 Task: Select the never option in the upldate link on file move enable for directoreies.
Action: Mouse moved to (65, 572)
Screenshot: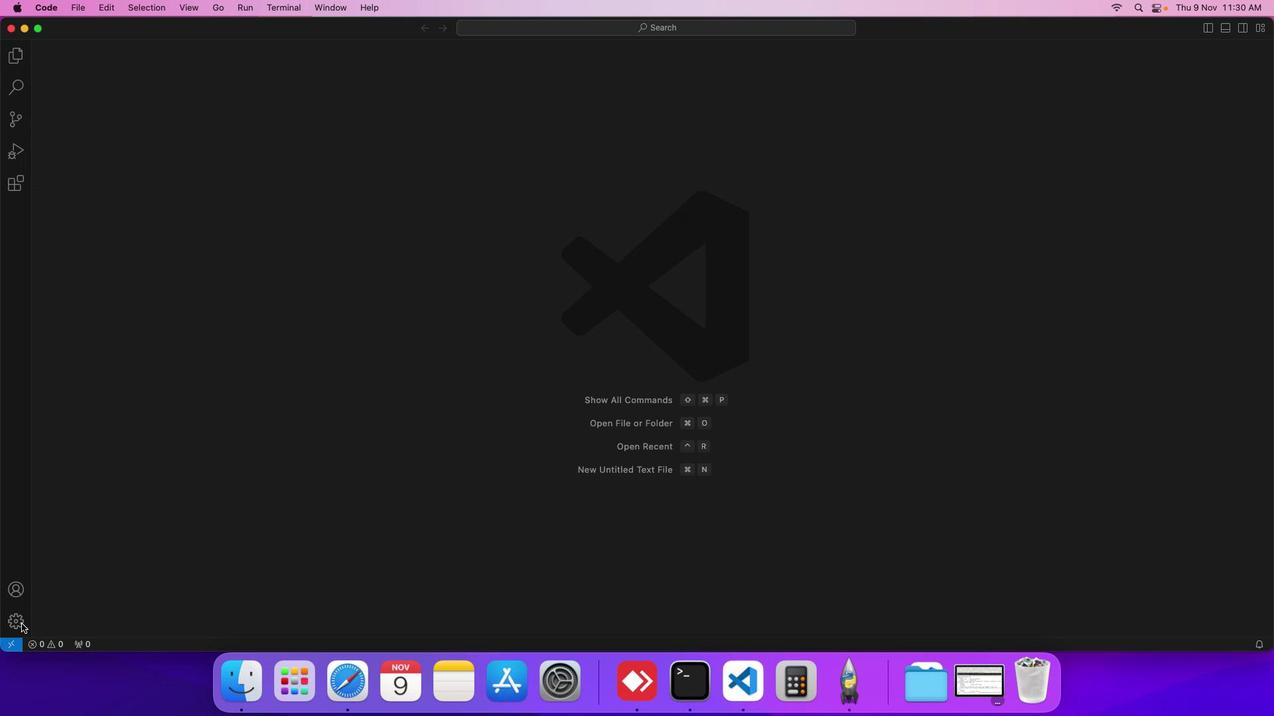 
Action: Mouse pressed left at (65, 572)
Screenshot: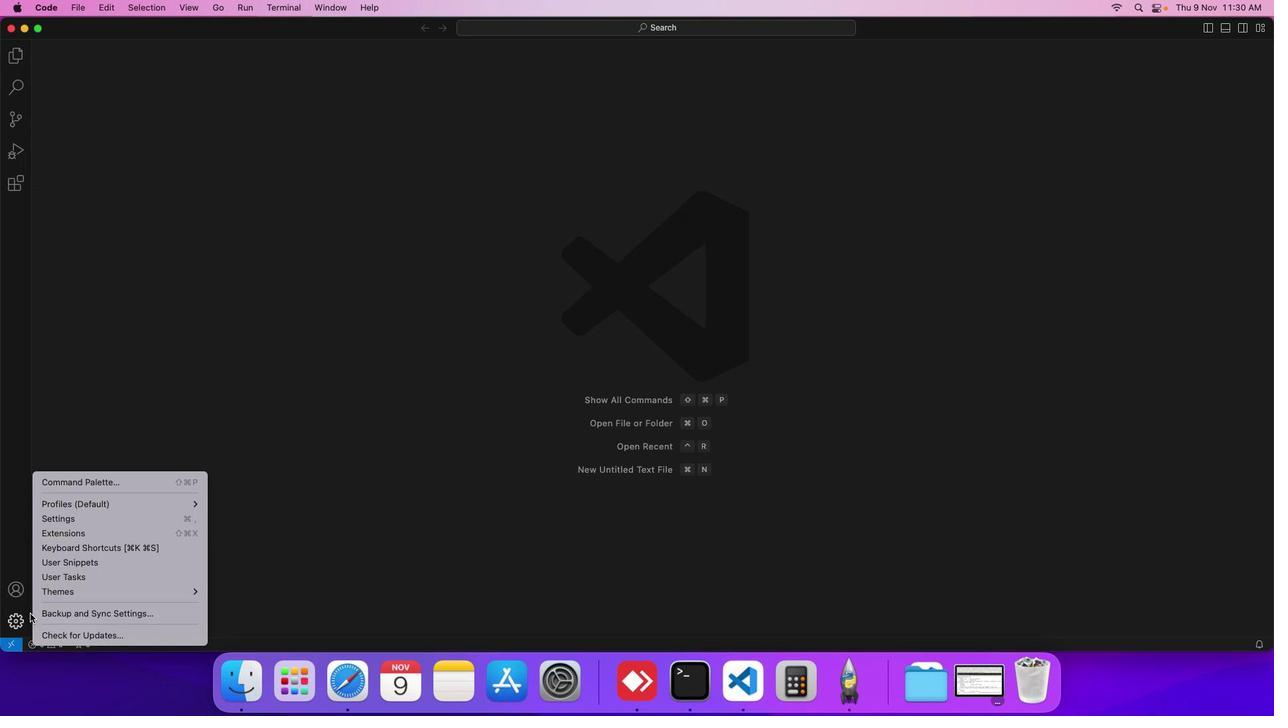 
Action: Mouse moved to (128, 491)
Screenshot: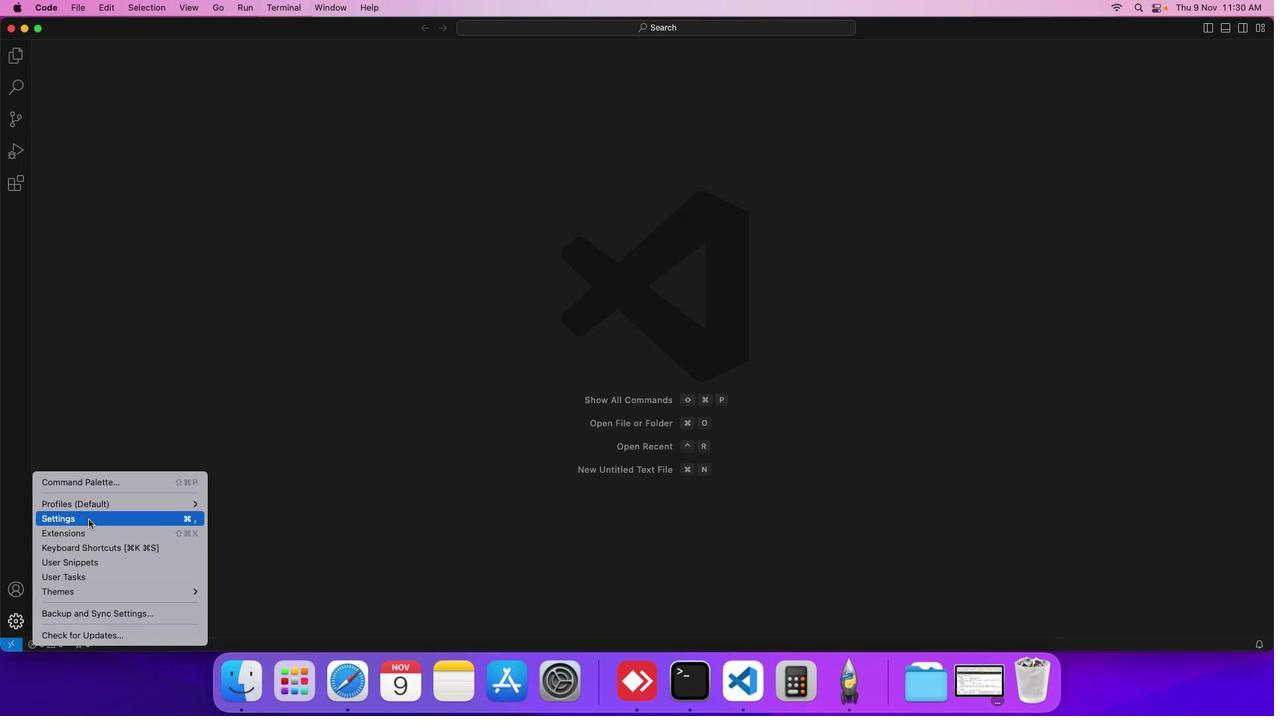 
Action: Mouse pressed left at (128, 491)
Screenshot: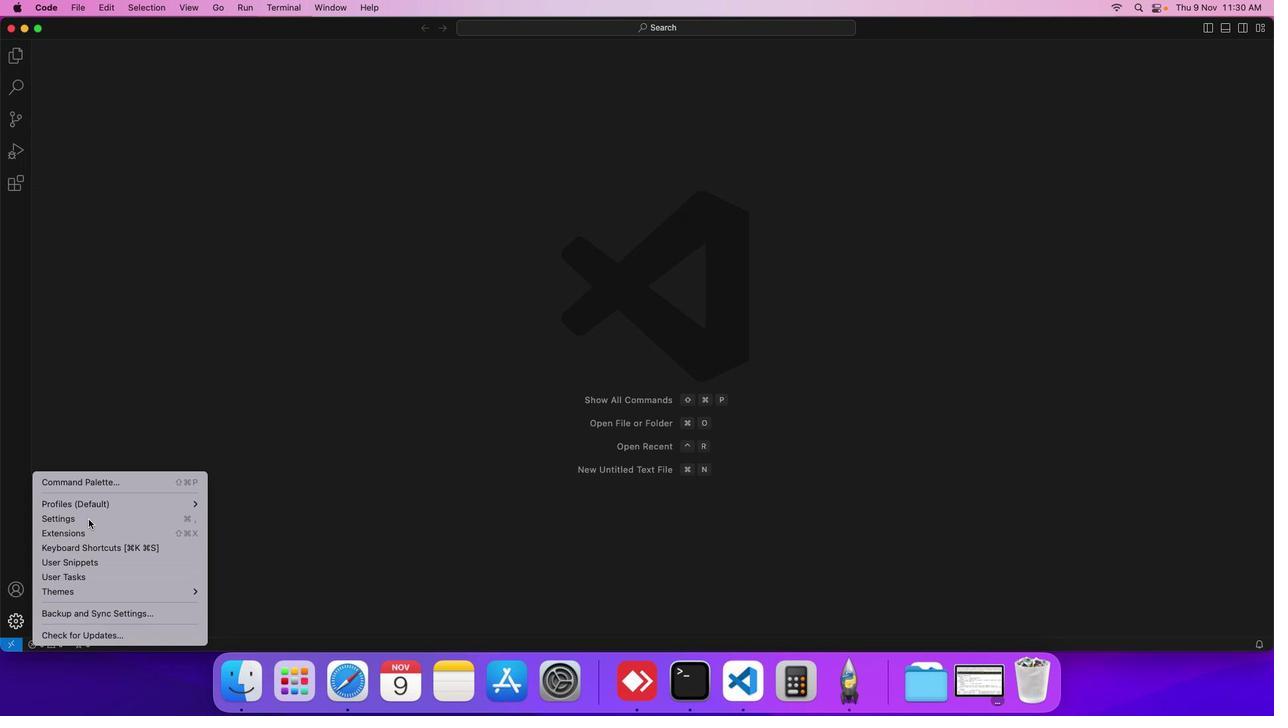 
Action: Mouse moved to (353, 277)
Screenshot: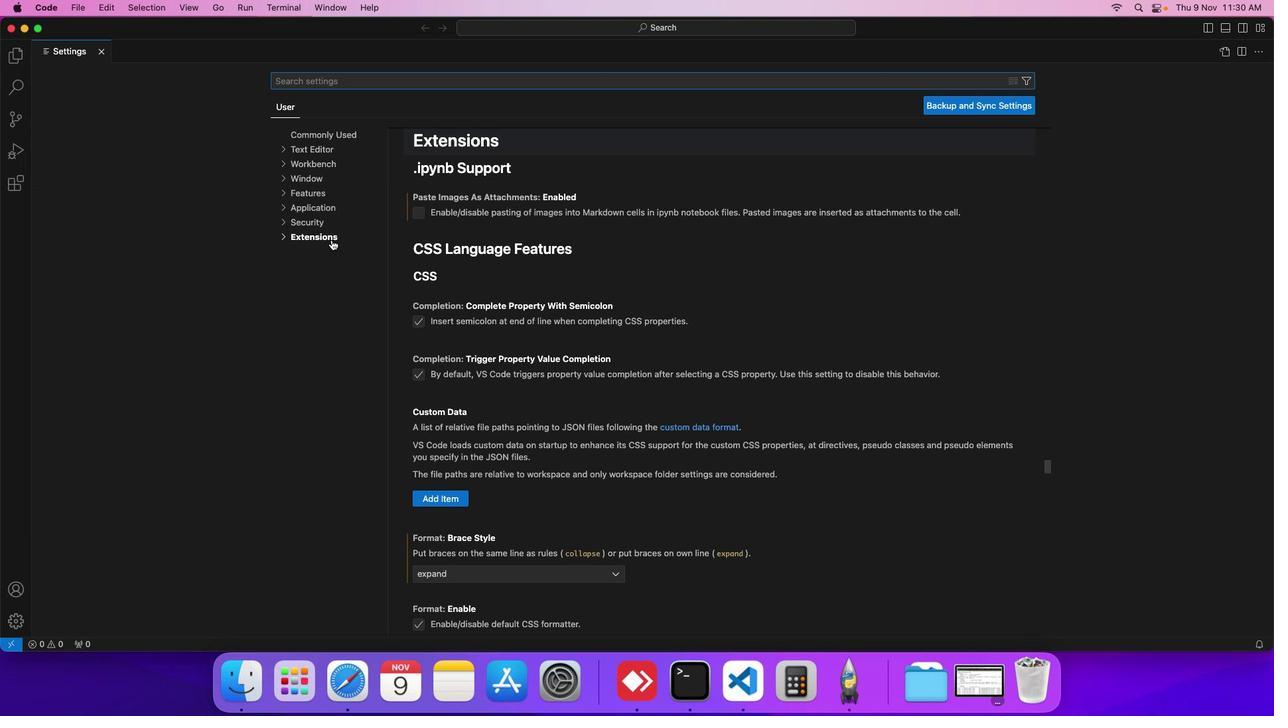 
Action: Mouse pressed left at (353, 277)
Screenshot: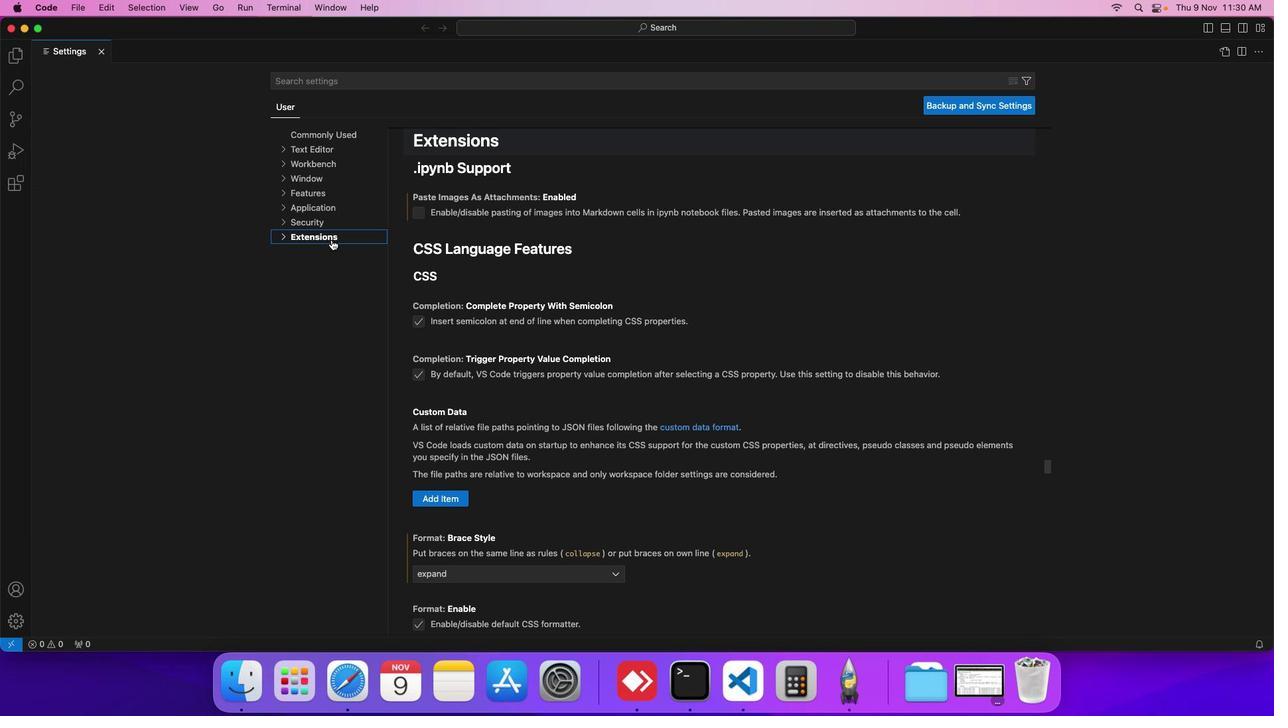 
Action: Mouse moved to (339, 422)
Screenshot: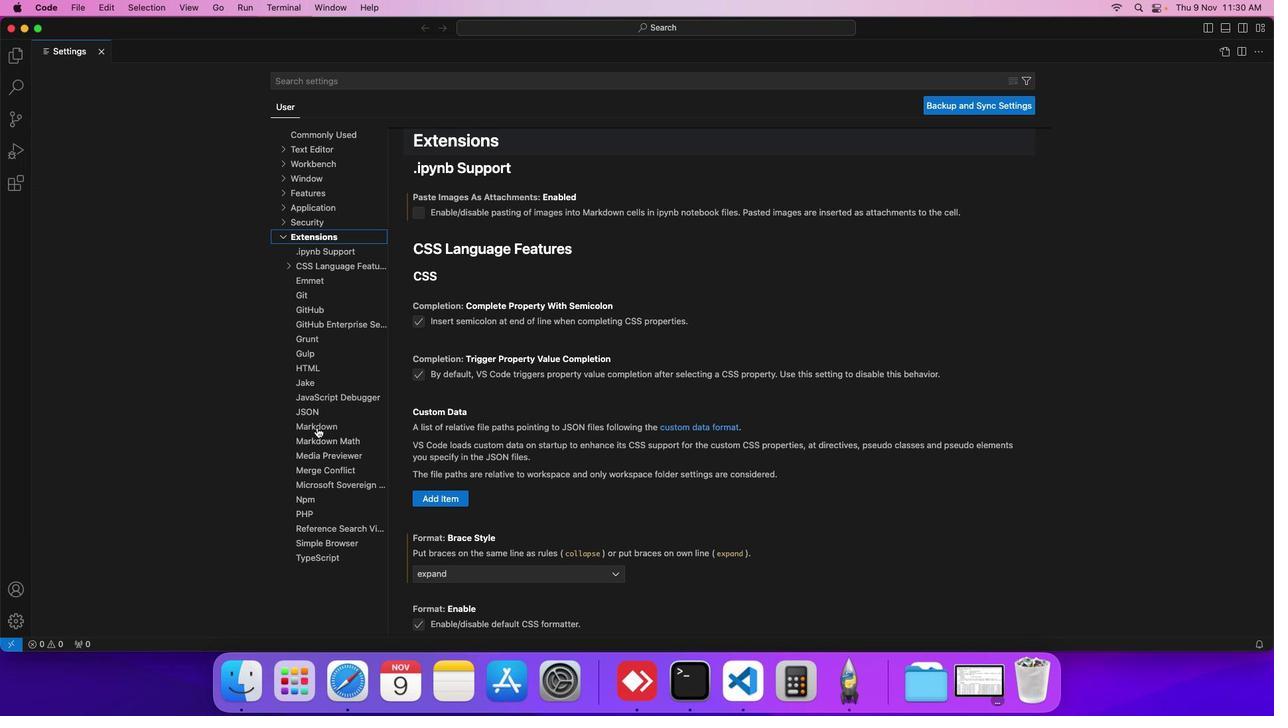 
Action: Mouse pressed left at (339, 422)
Screenshot: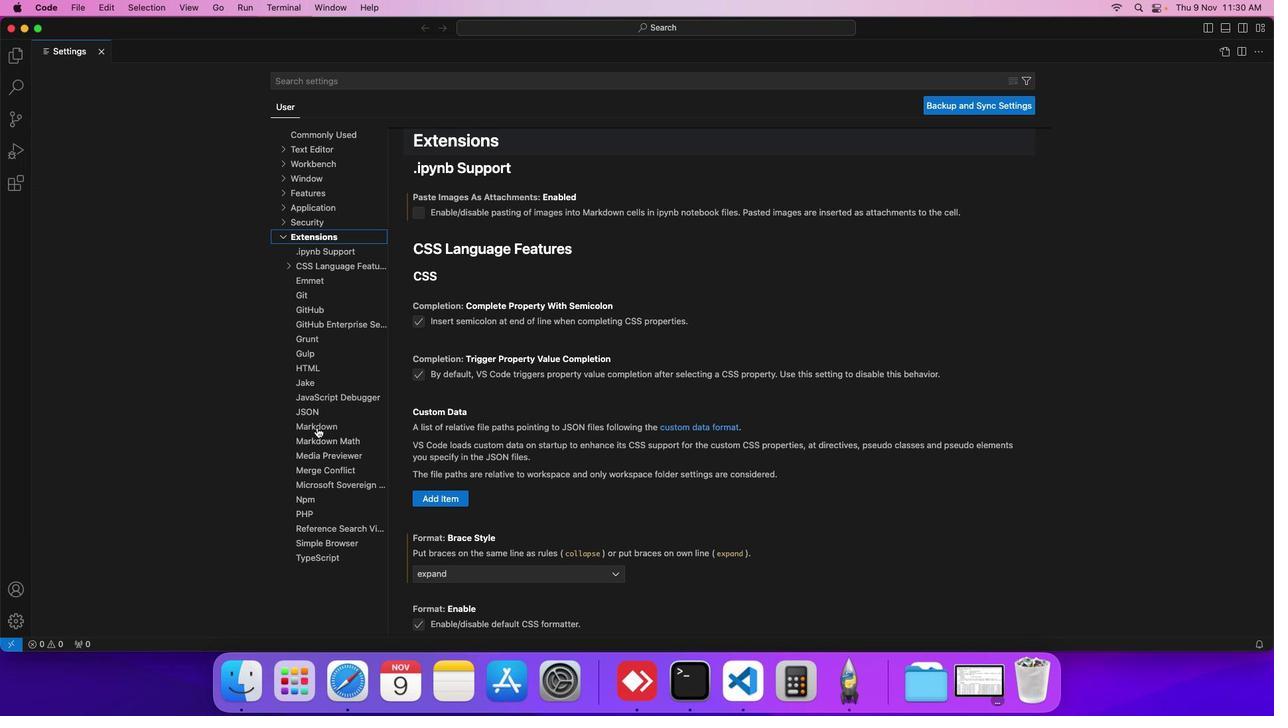 
Action: Mouse moved to (467, 469)
Screenshot: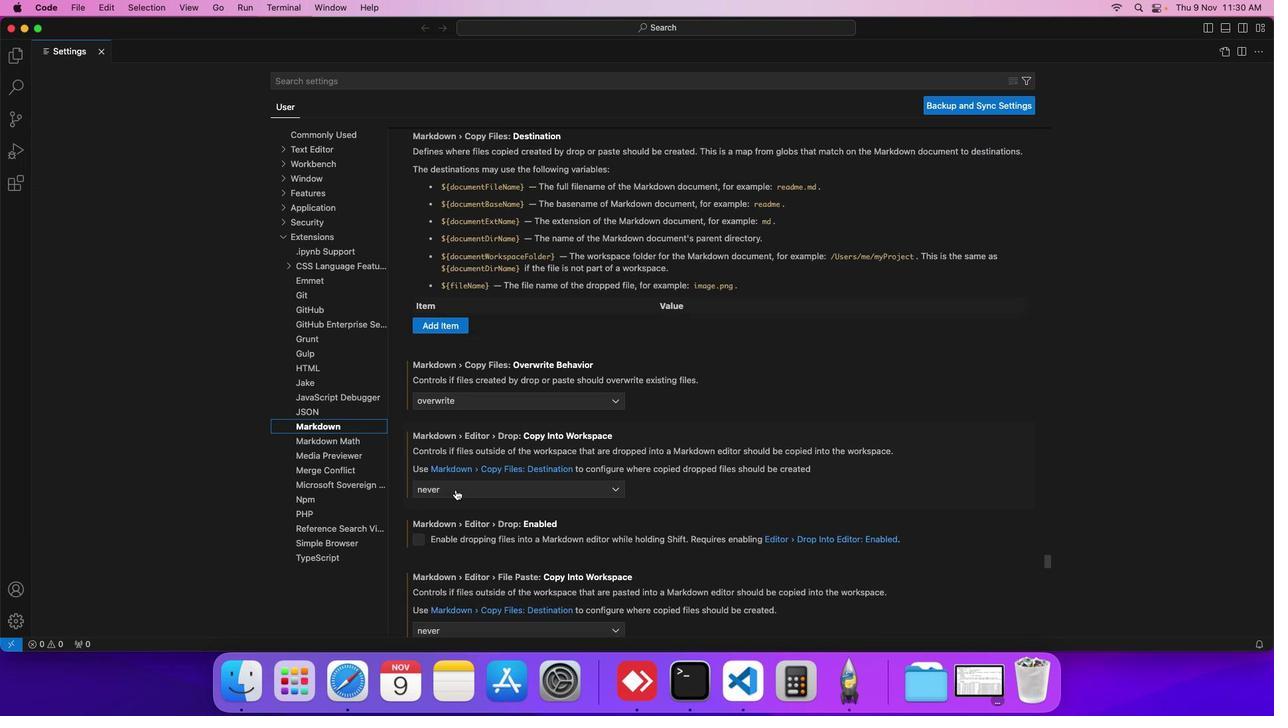 
Action: Mouse scrolled (467, 469) with delta (45, 93)
Screenshot: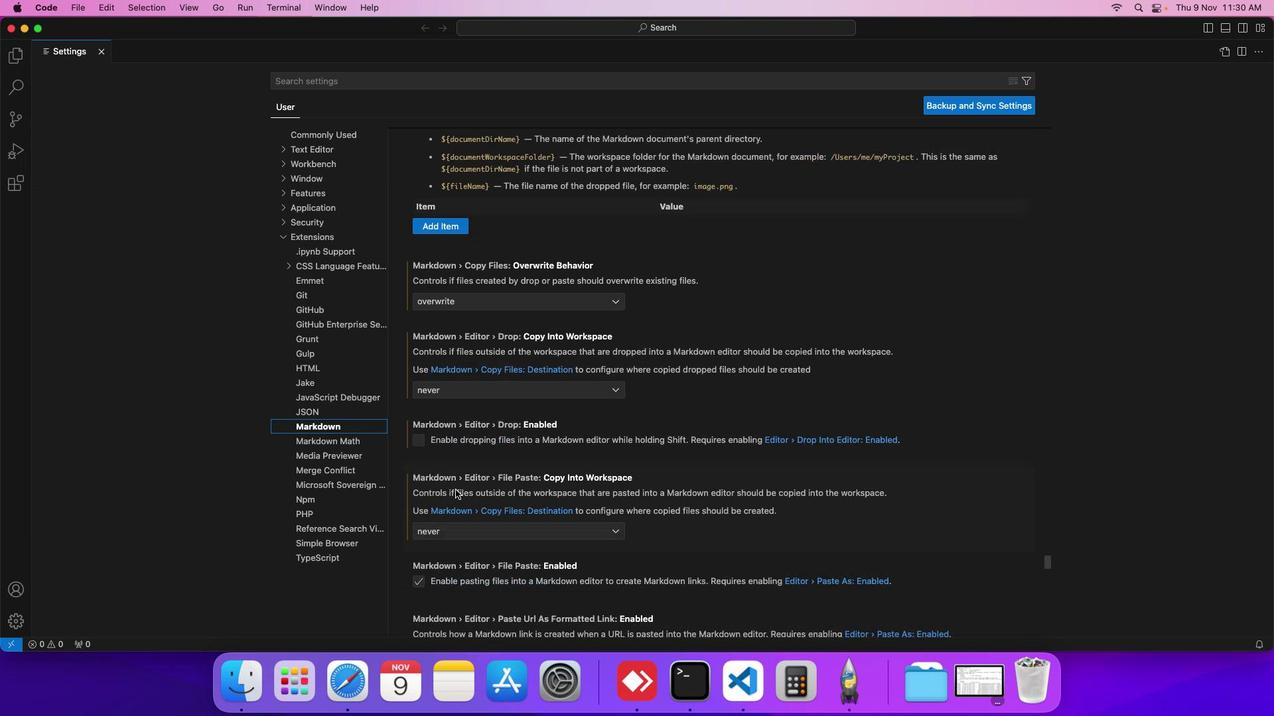 
Action: Mouse scrolled (467, 469) with delta (45, 93)
Screenshot: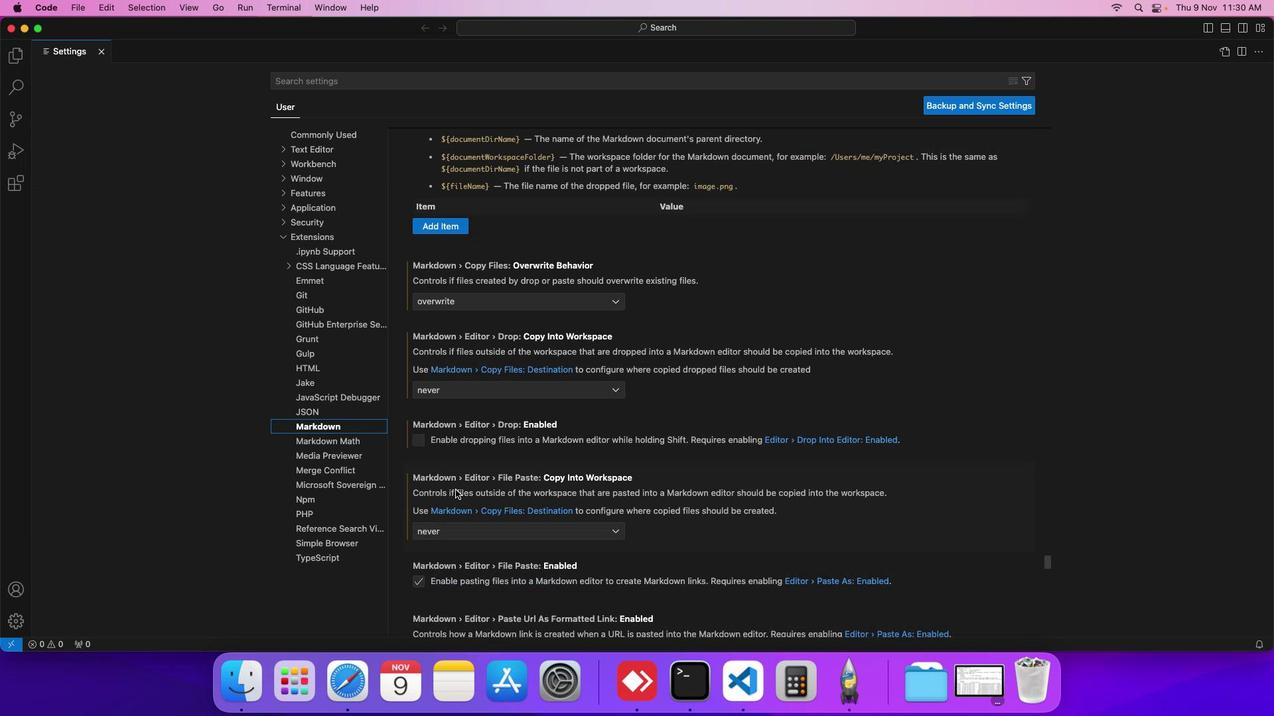 
Action: Mouse scrolled (467, 469) with delta (45, 93)
Screenshot: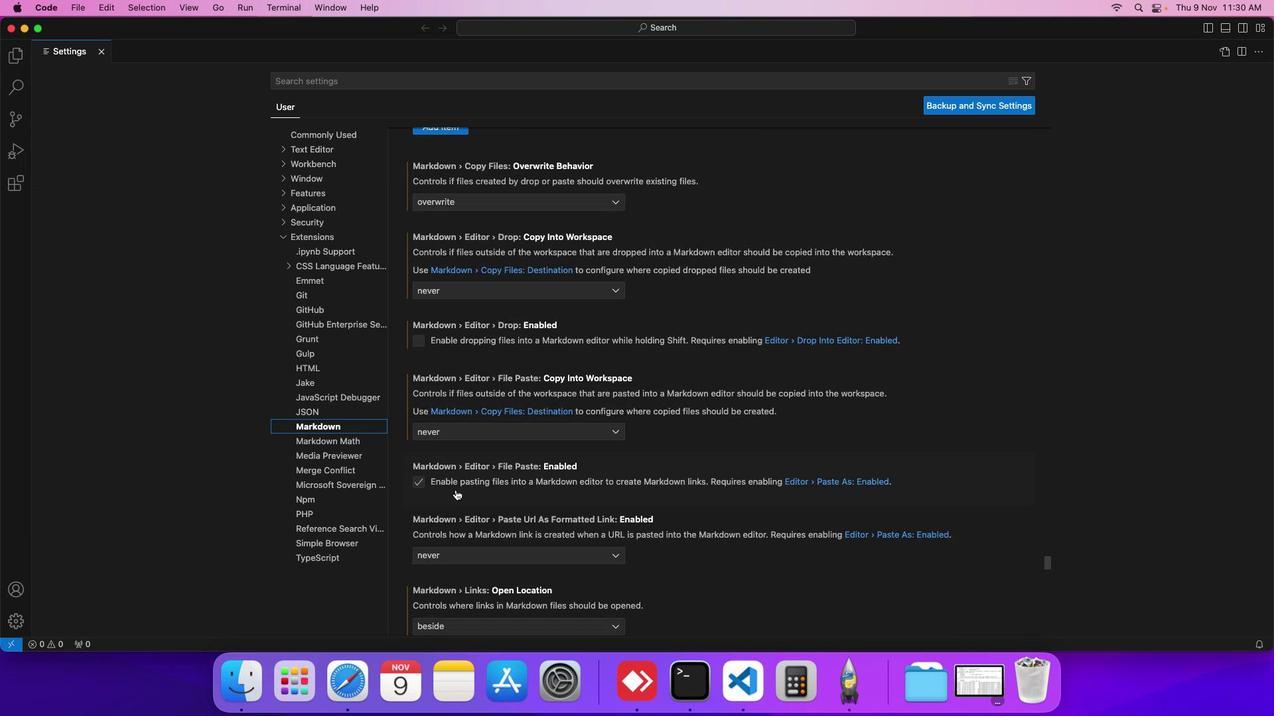 
Action: Mouse scrolled (467, 469) with delta (45, 92)
Screenshot: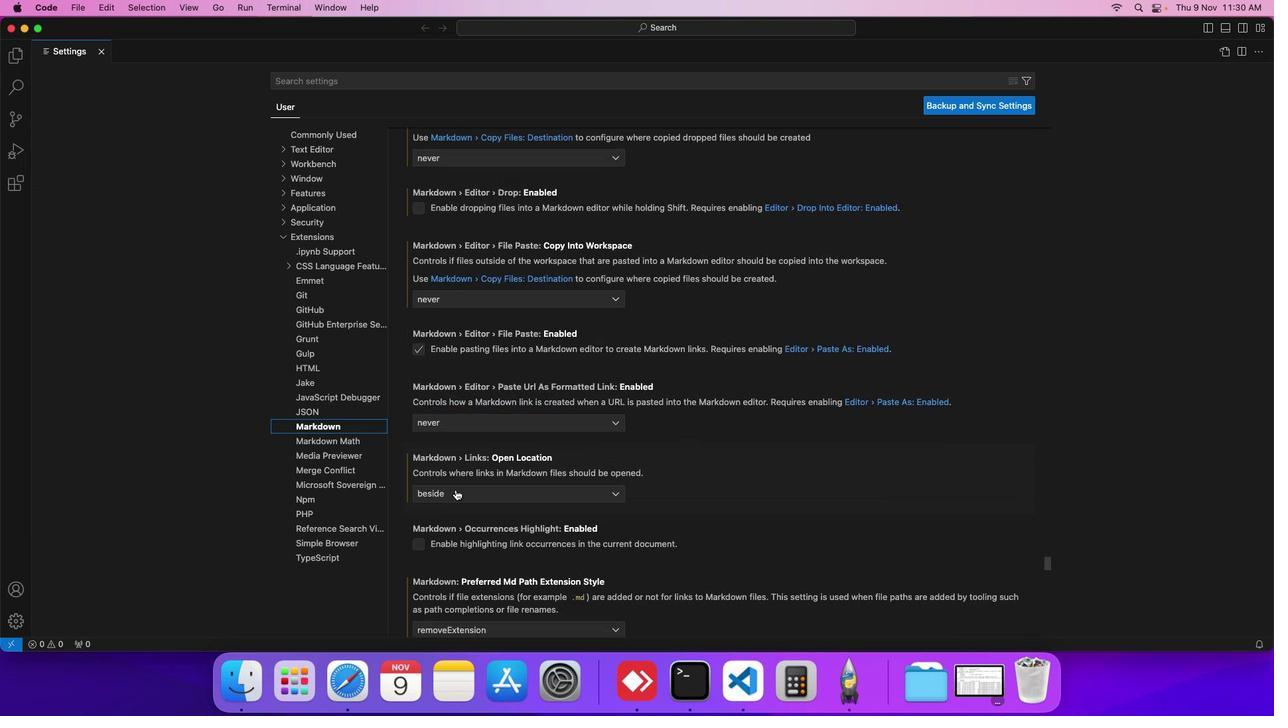 
Action: Mouse scrolled (467, 469) with delta (45, 92)
Screenshot: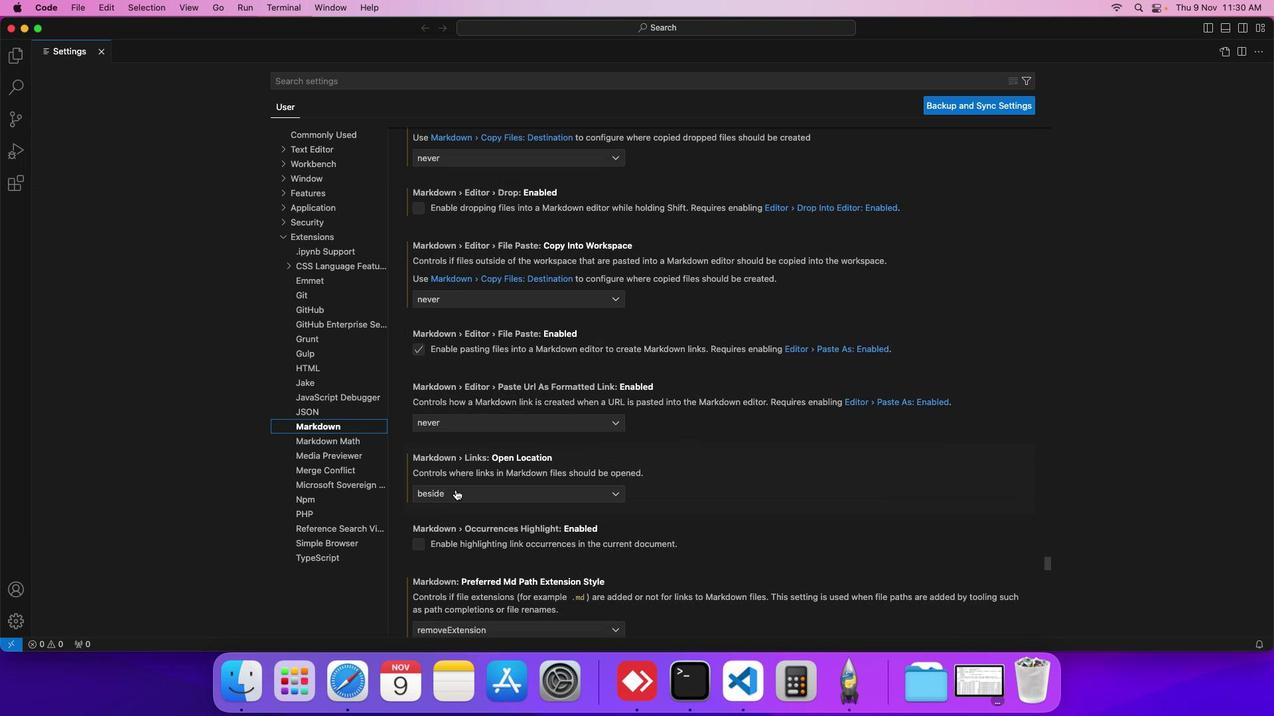 
Action: Mouse scrolled (467, 469) with delta (45, 93)
Screenshot: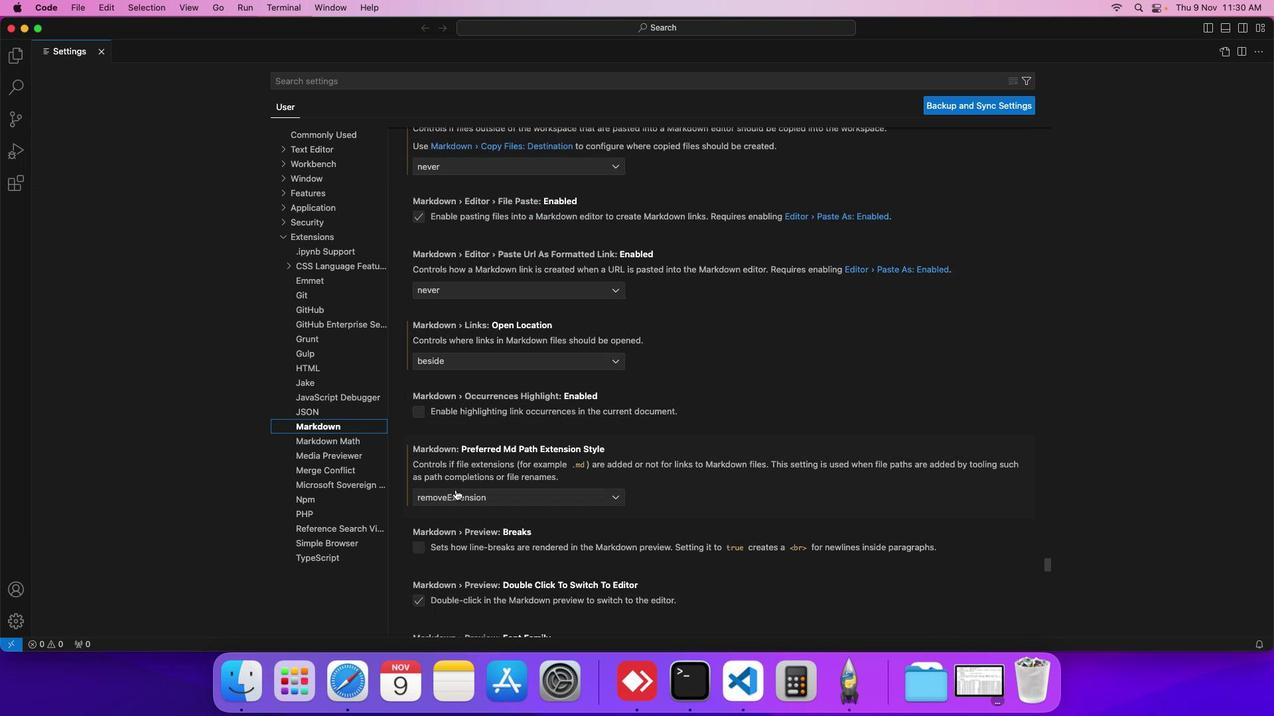 
Action: Mouse scrolled (467, 469) with delta (45, 93)
Screenshot: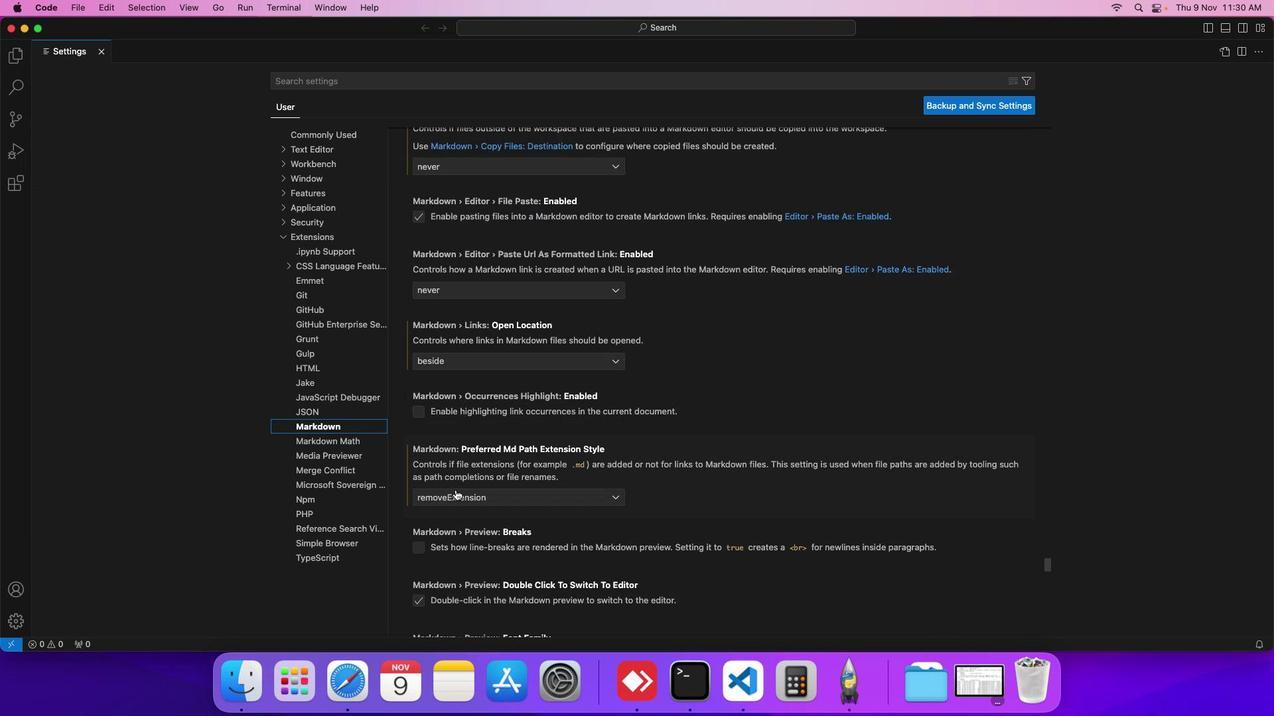 
Action: Mouse scrolled (467, 469) with delta (45, 93)
Screenshot: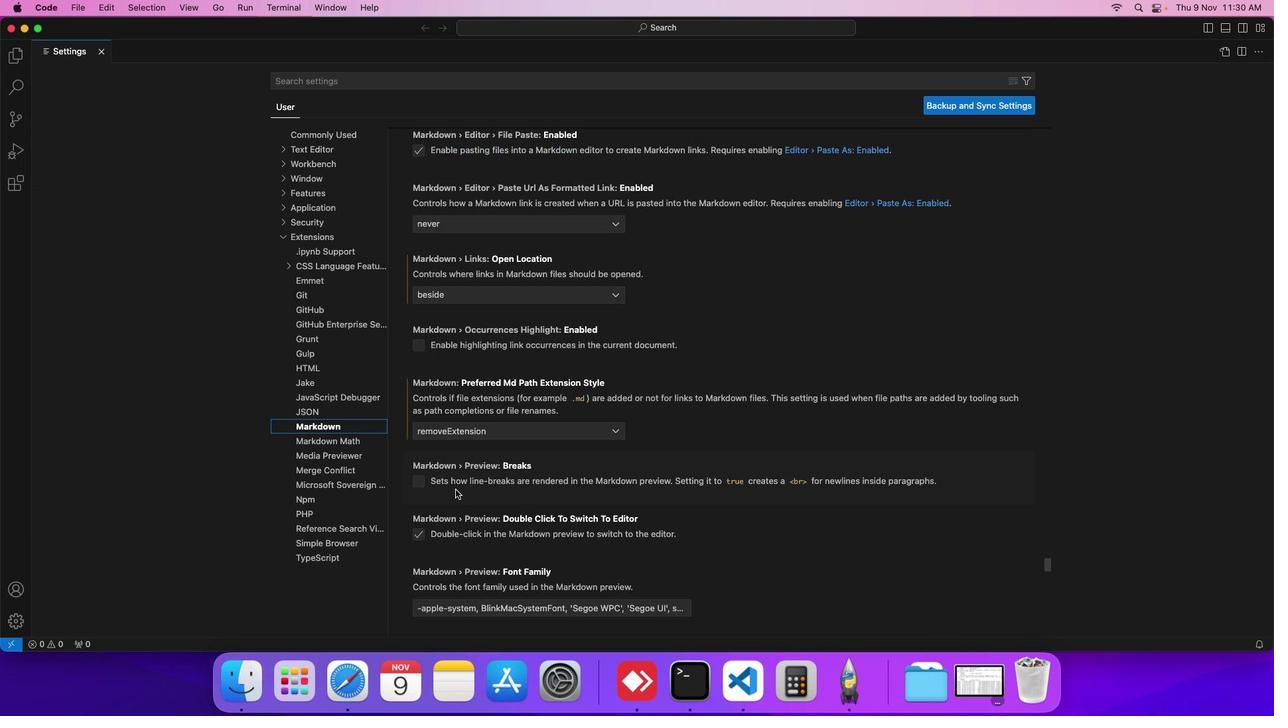 
Action: Mouse scrolled (467, 469) with delta (45, 93)
Screenshot: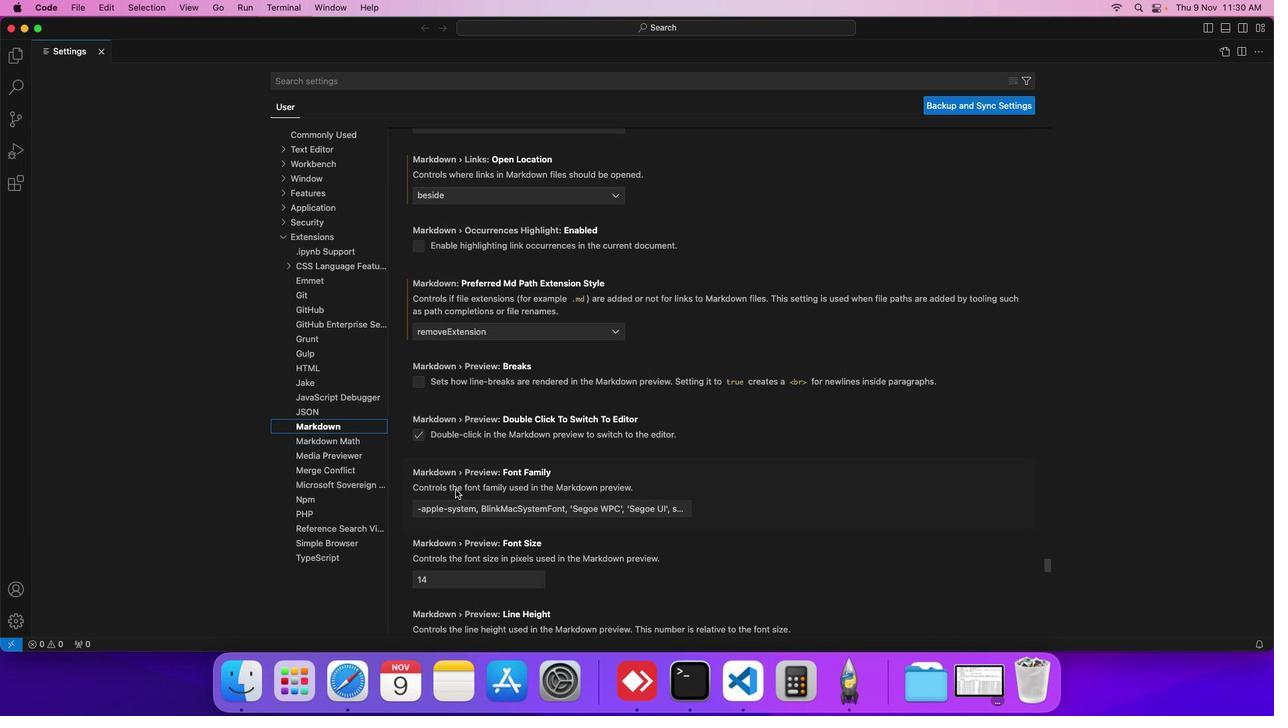 
Action: Mouse scrolled (467, 469) with delta (45, 92)
Screenshot: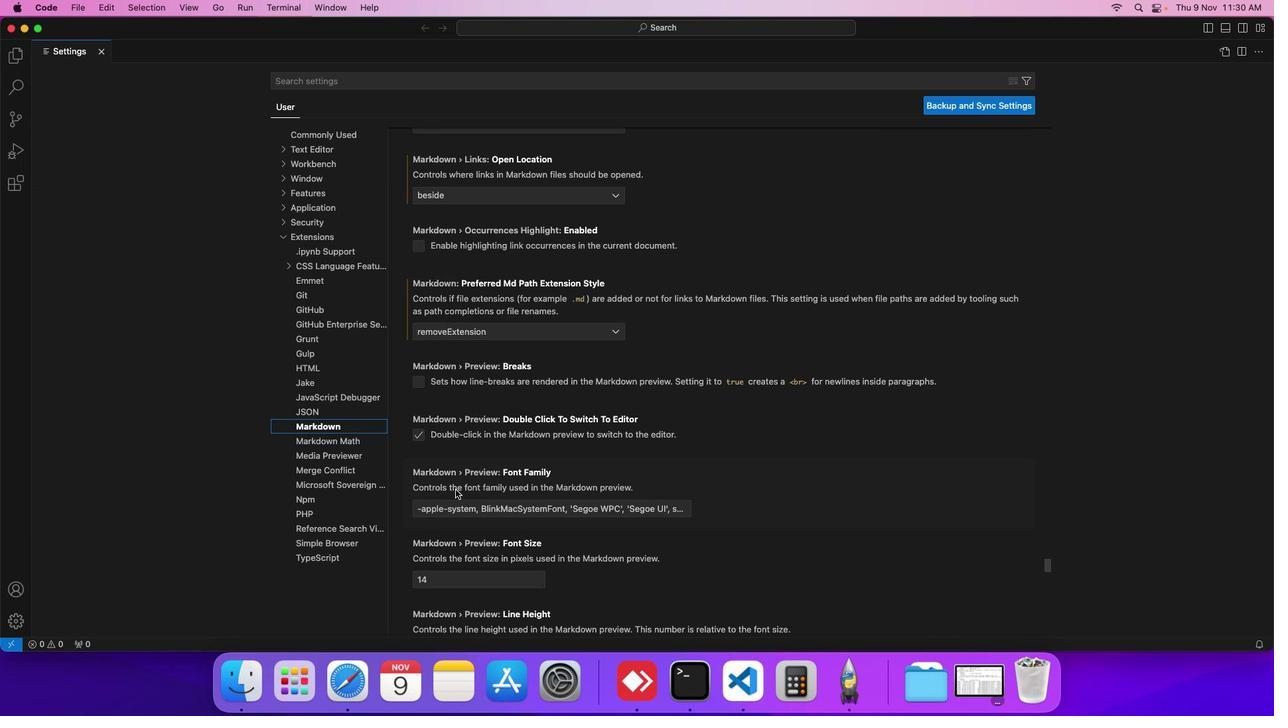 
Action: Mouse scrolled (467, 469) with delta (45, 93)
Screenshot: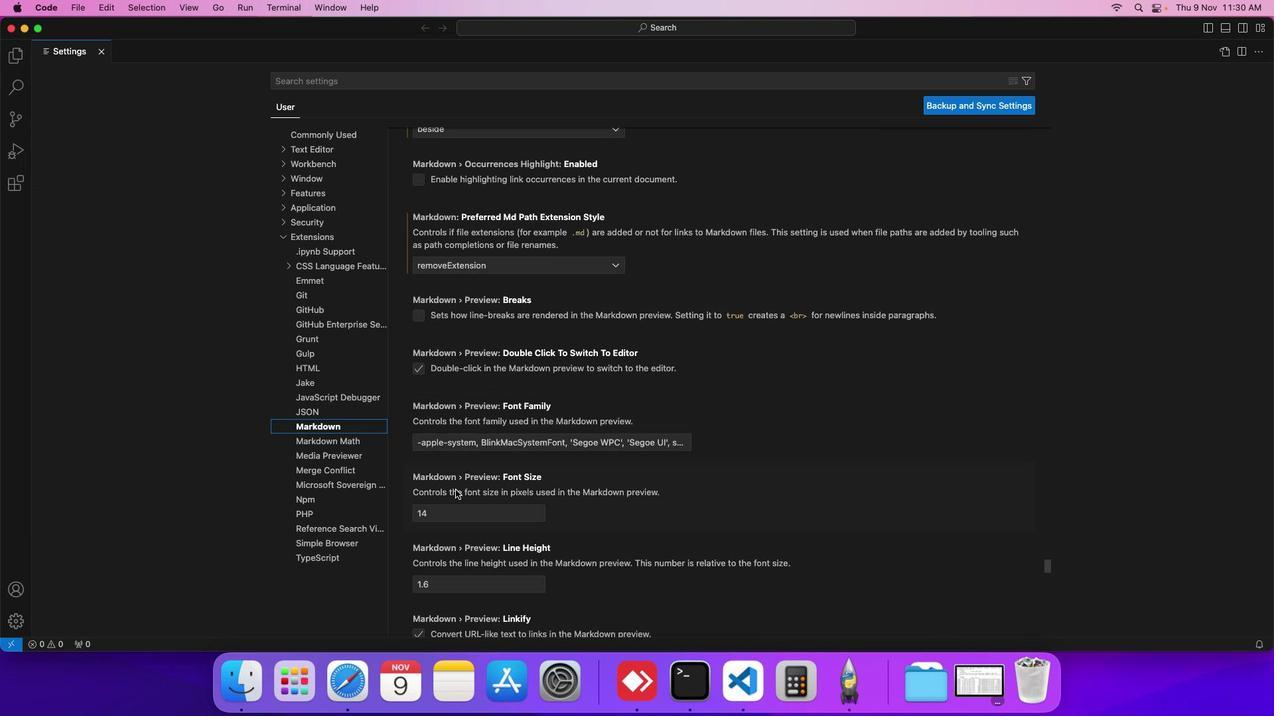 
Action: Mouse scrolled (467, 469) with delta (45, 93)
Screenshot: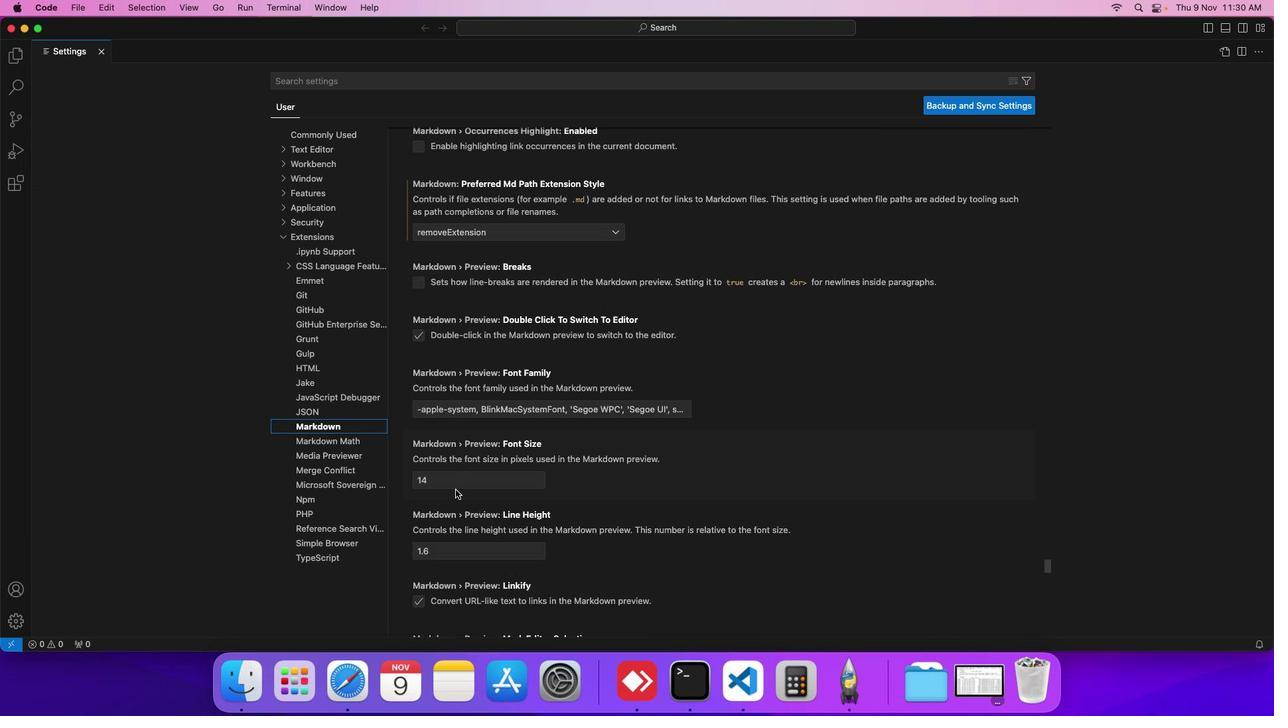 
Action: Mouse scrolled (467, 469) with delta (45, 93)
Screenshot: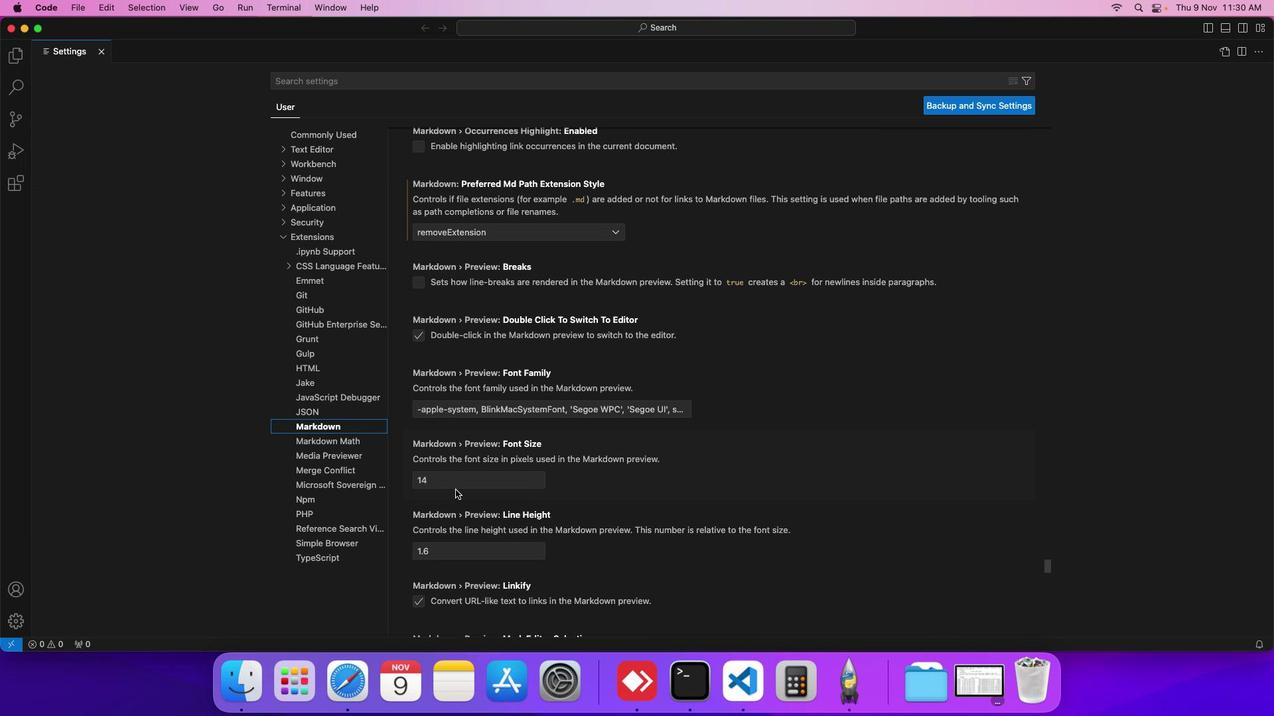 
Action: Mouse scrolled (467, 469) with delta (45, 93)
Screenshot: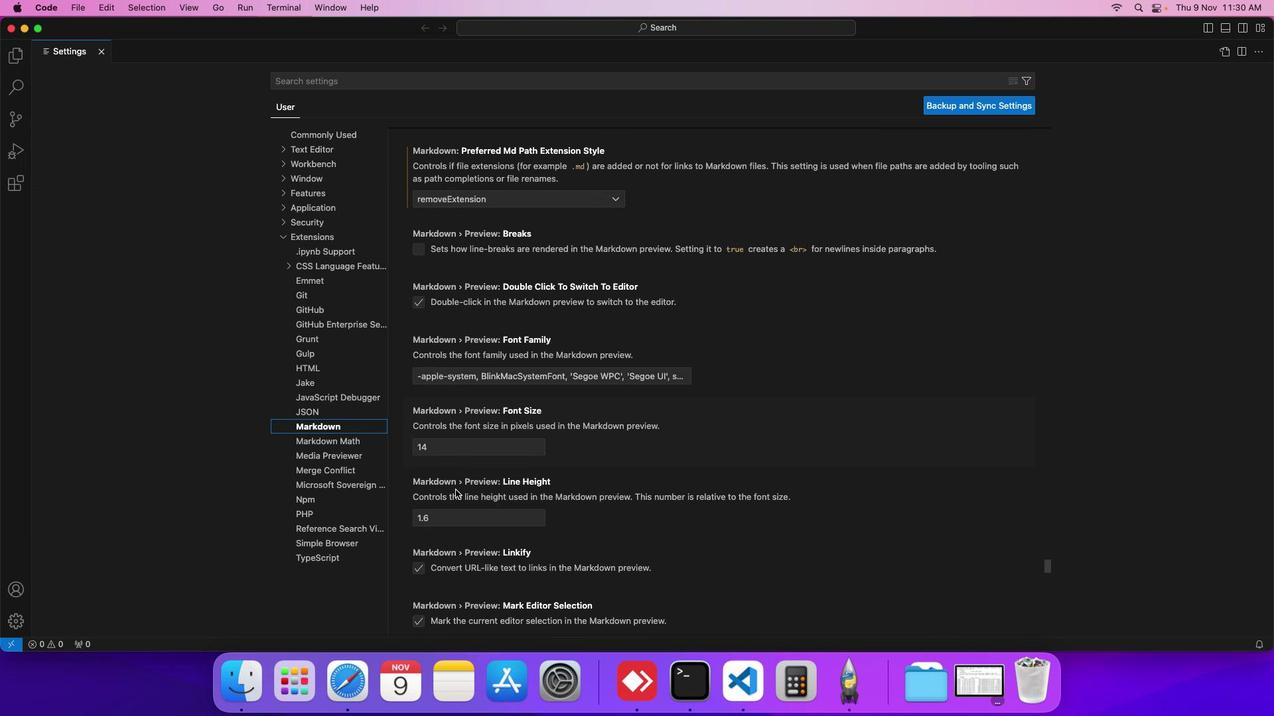 
Action: Mouse scrolled (467, 469) with delta (45, 93)
Screenshot: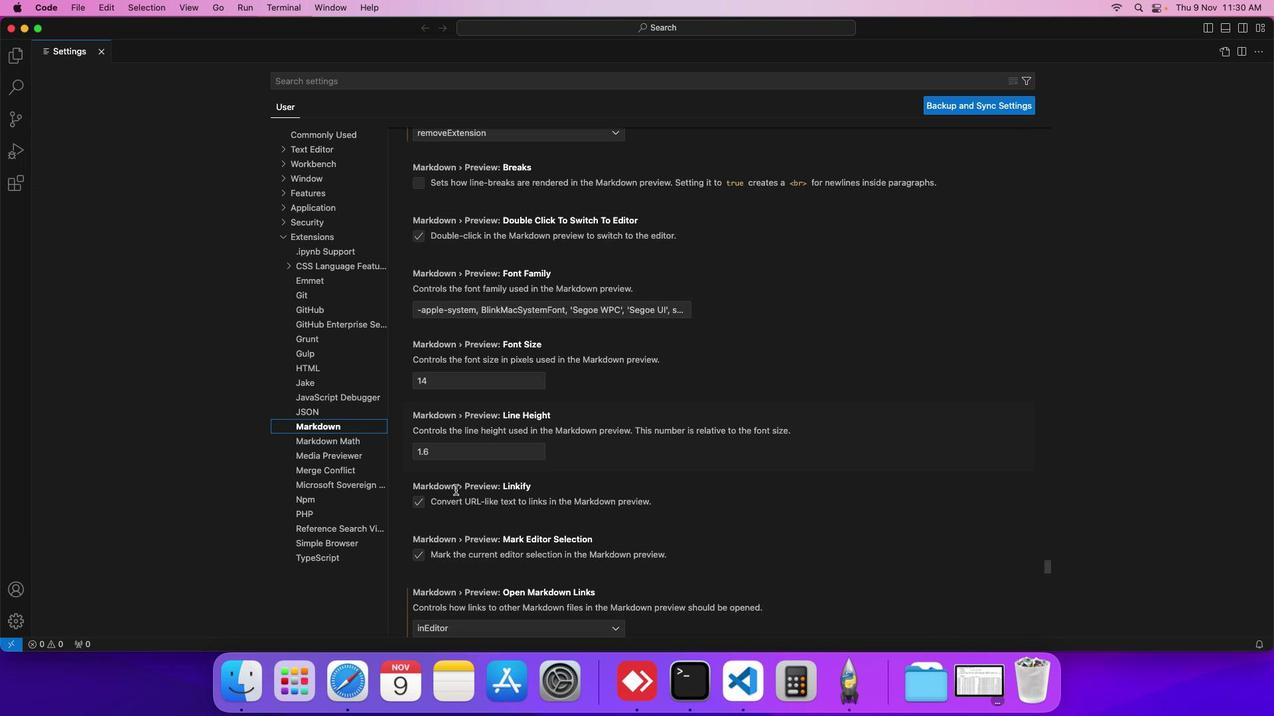 
Action: Mouse scrolled (467, 469) with delta (45, 93)
Screenshot: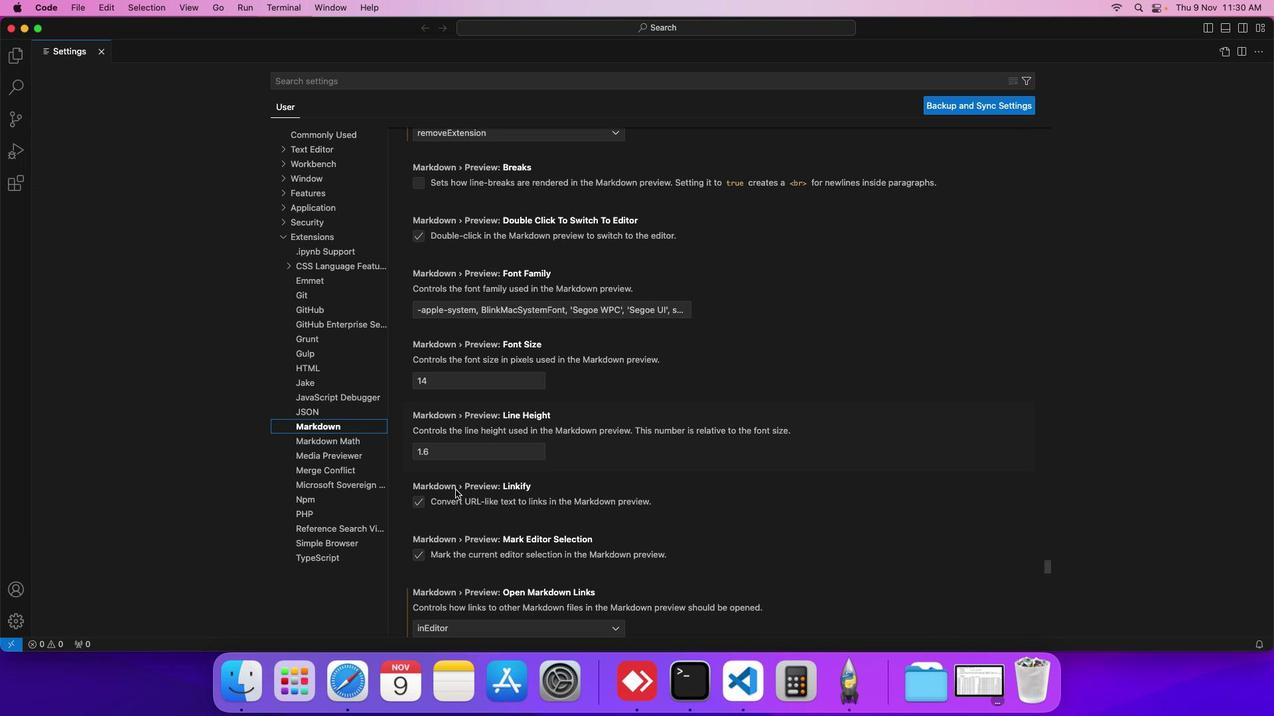 
Action: Mouse scrolled (467, 469) with delta (45, 93)
Screenshot: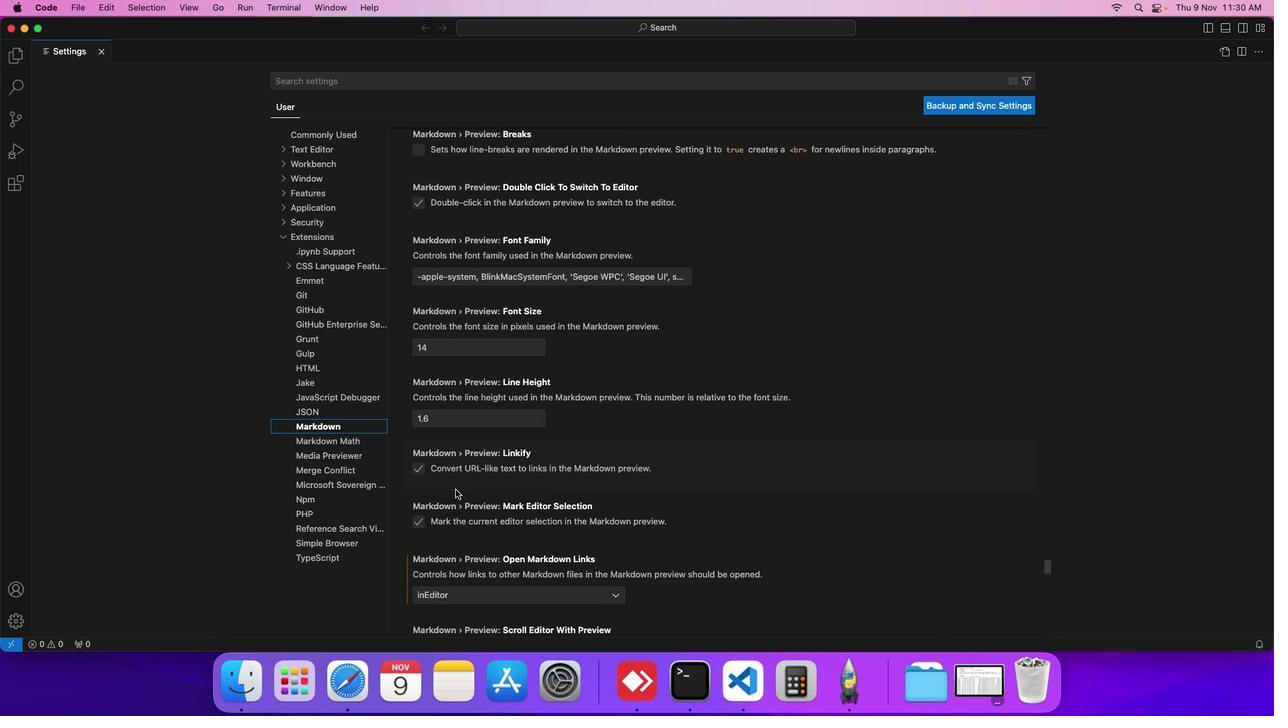 
Action: Mouse scrolled (467, 469) with delta (45, 93)
Screenshot: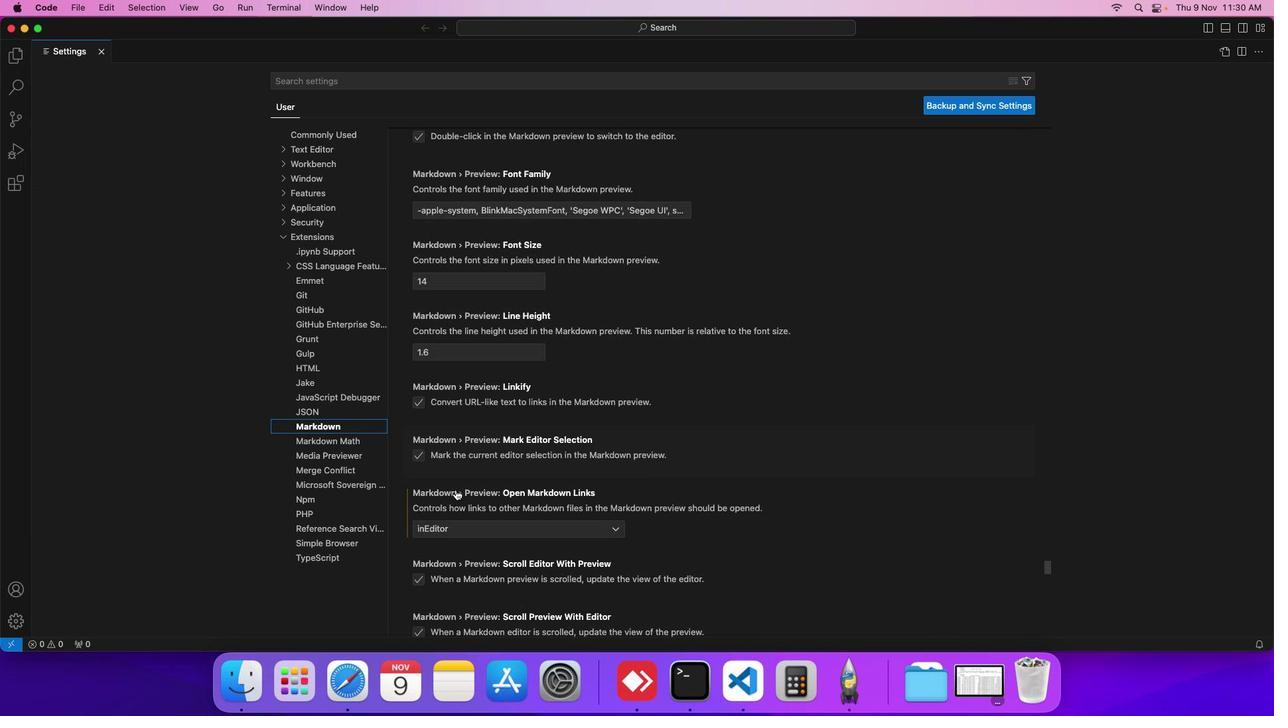 
Action: Mouse scrolled (467, 469) with delta (45, 93)
Screenshot: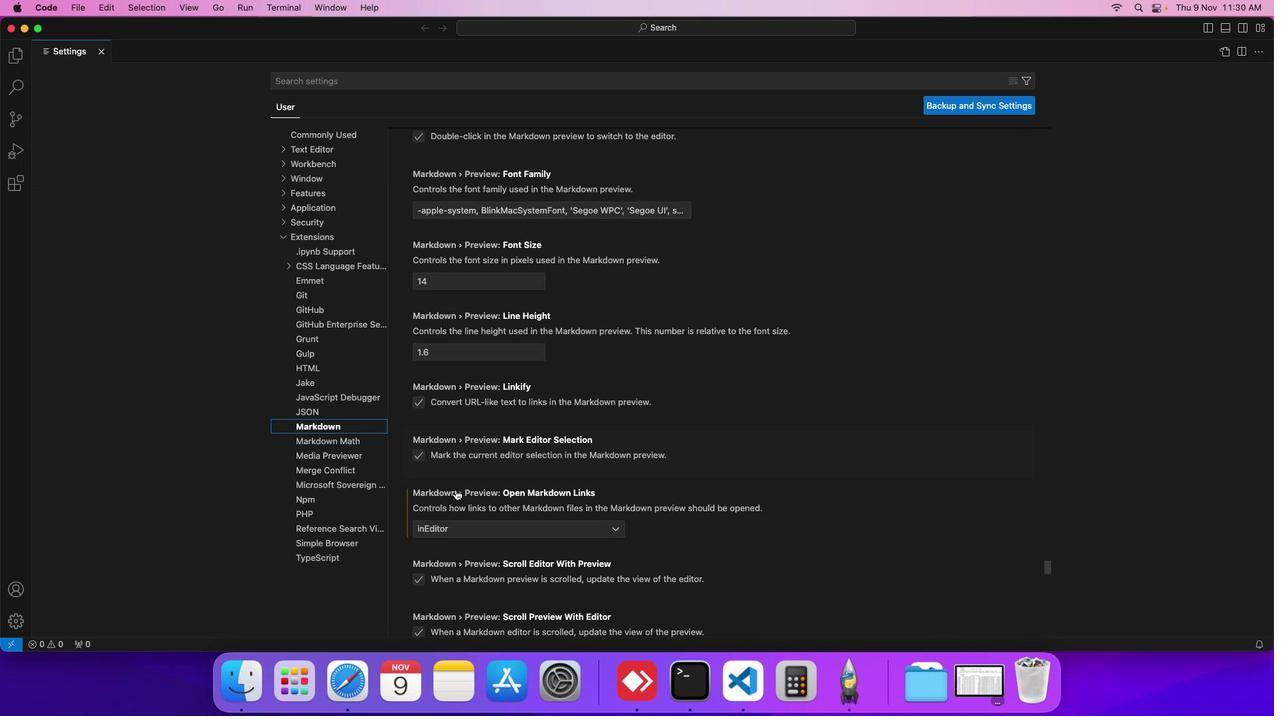 
Action: Mouse scrolled (467, 469) with delta (45, 93)
Screenshot: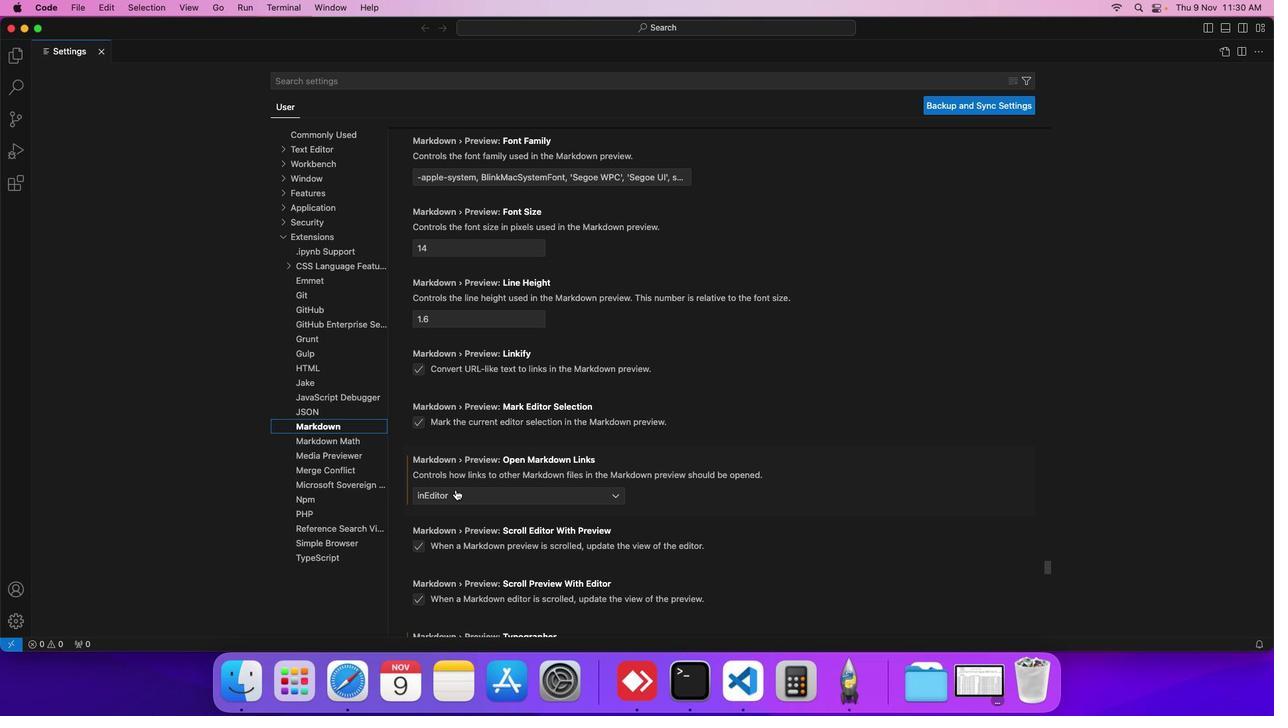 
Action: Mouse scrolled (467, 469) with delta (45, 93)
Screenshot: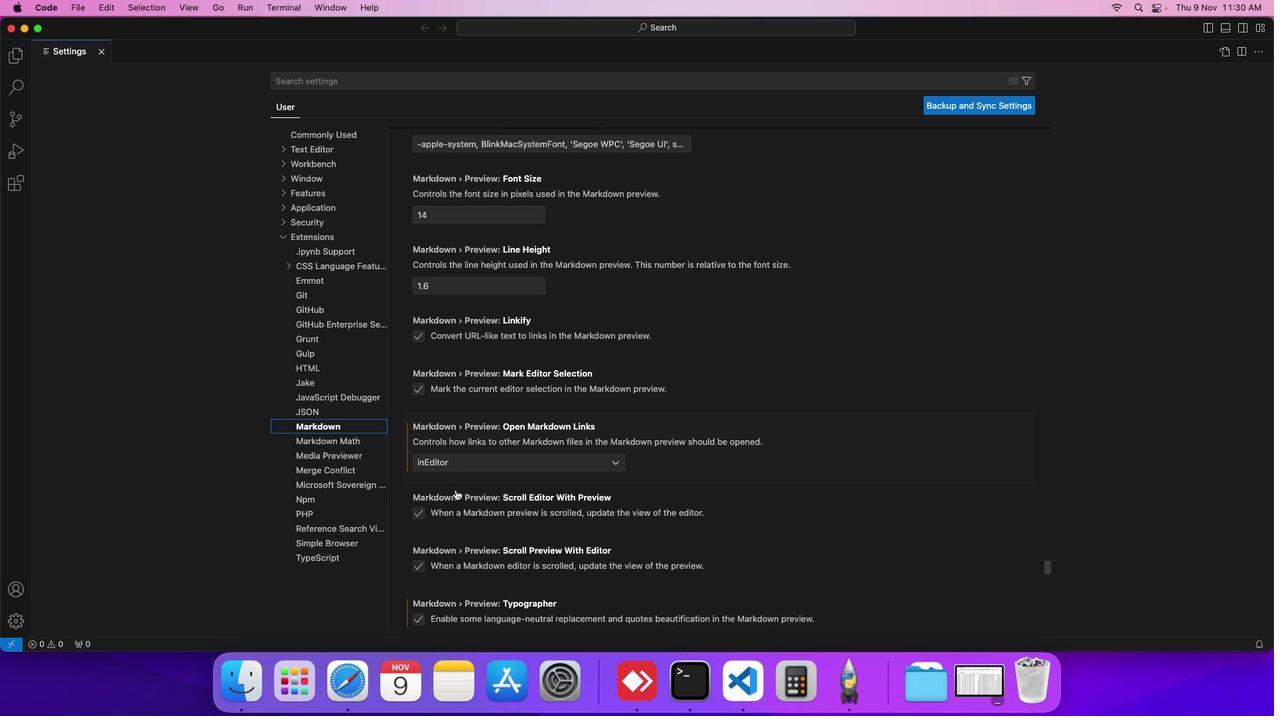 
Action: Mouse scrolled (467, 469) with delta (45, 93)
Screenshot: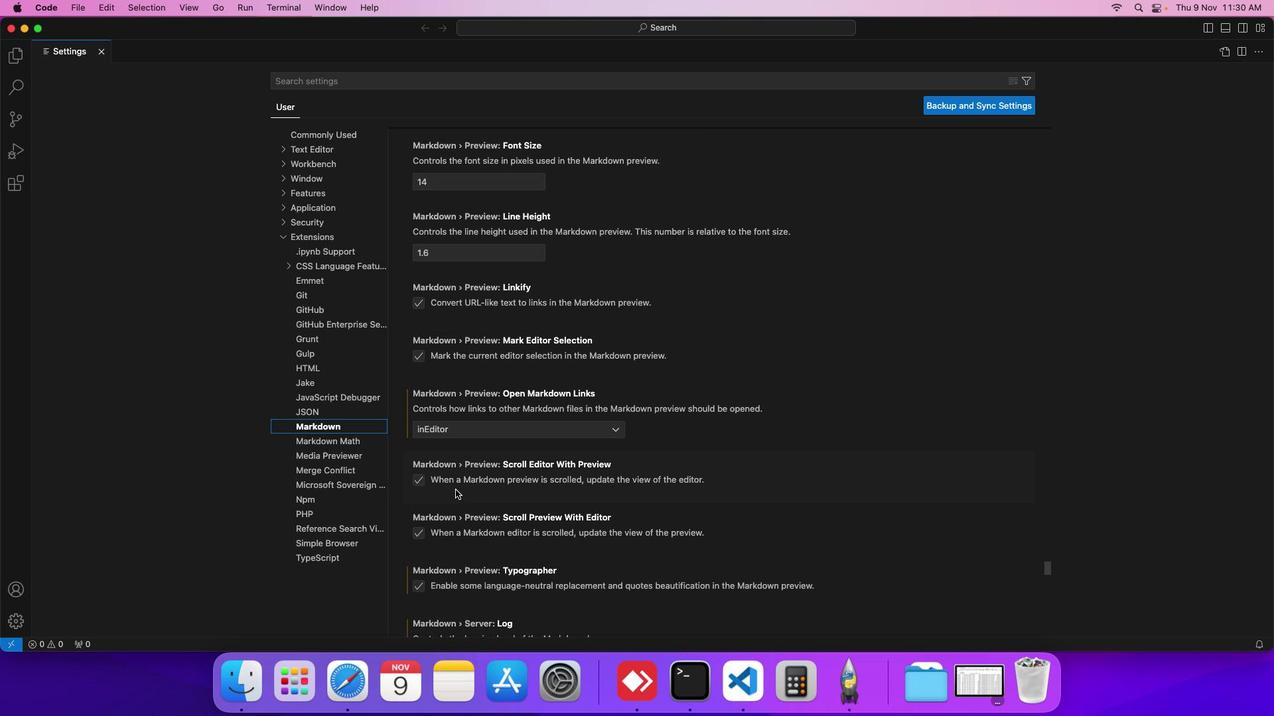 
Action: Mouse scrolled (467, 469) with delta (45, 93)
Screenshot: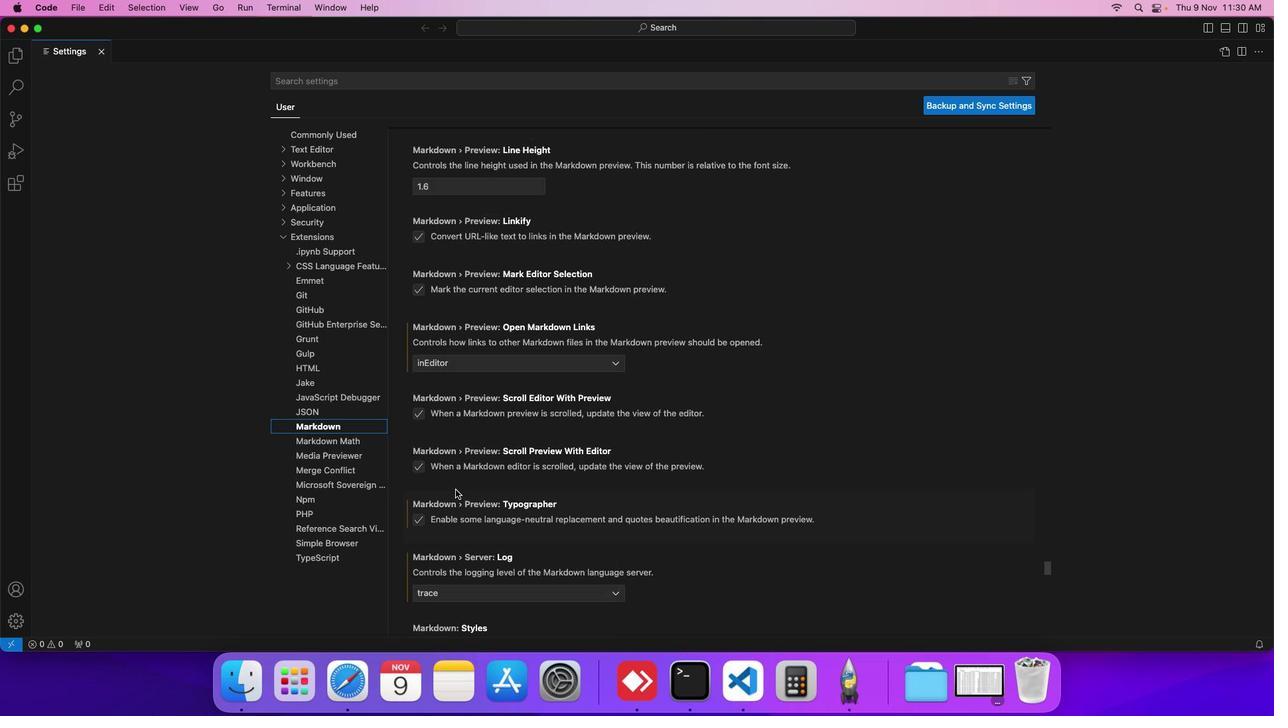 
Action: Mouse scrolled (467, 469) with delta (45, 93)
Screenshot: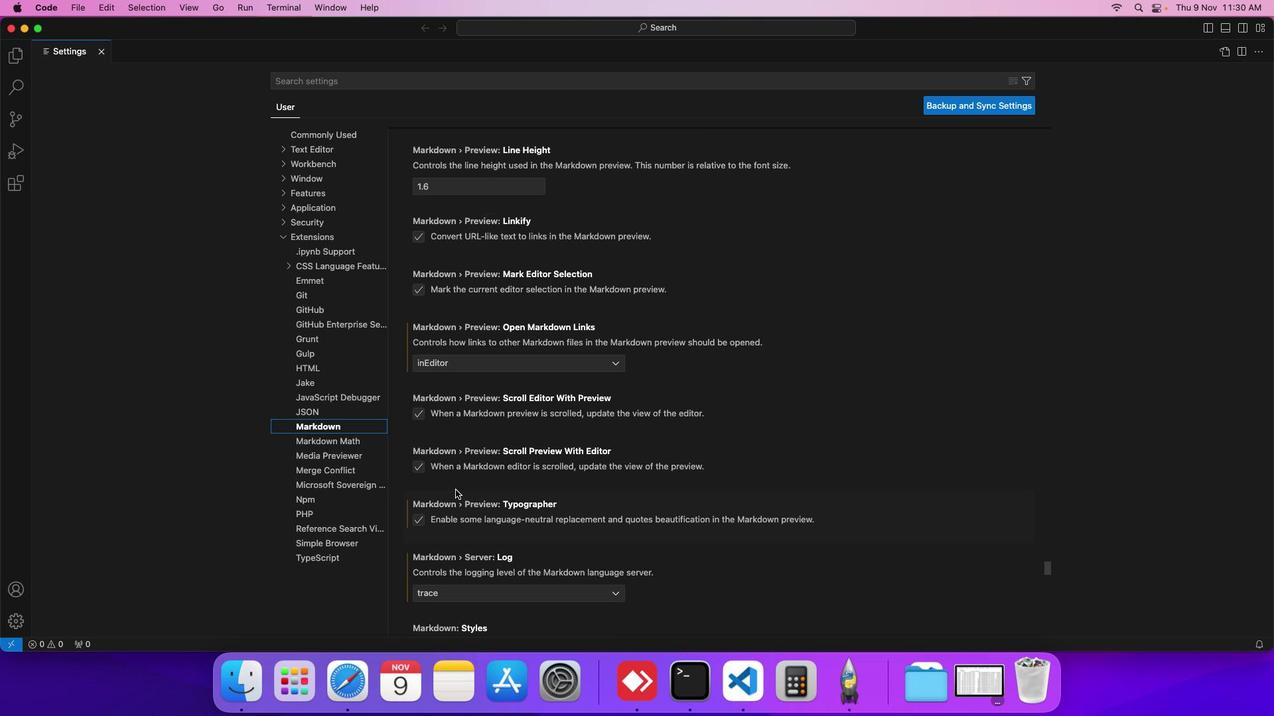 
Action: Mouse scrolled (467, 469) with delta (45, 93)
Screenshot: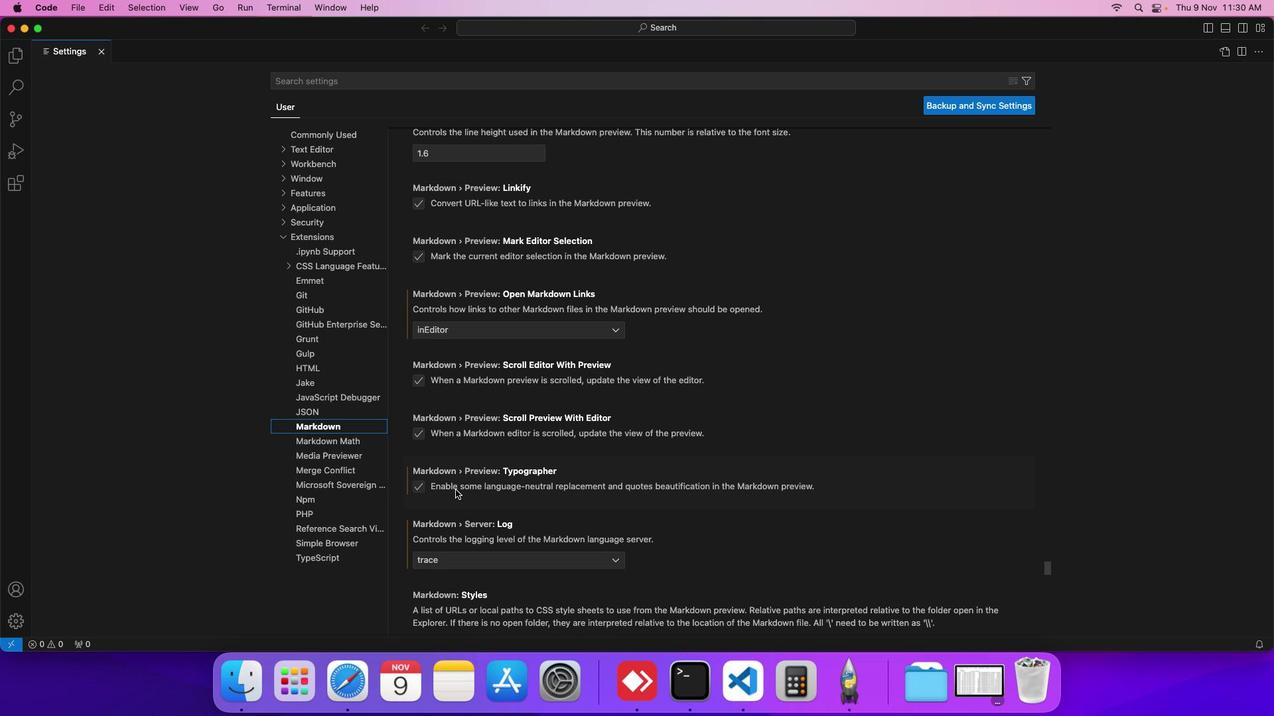 
Action: Mouse scrolled (467, 469) with delta (45, 93)
Screenshot: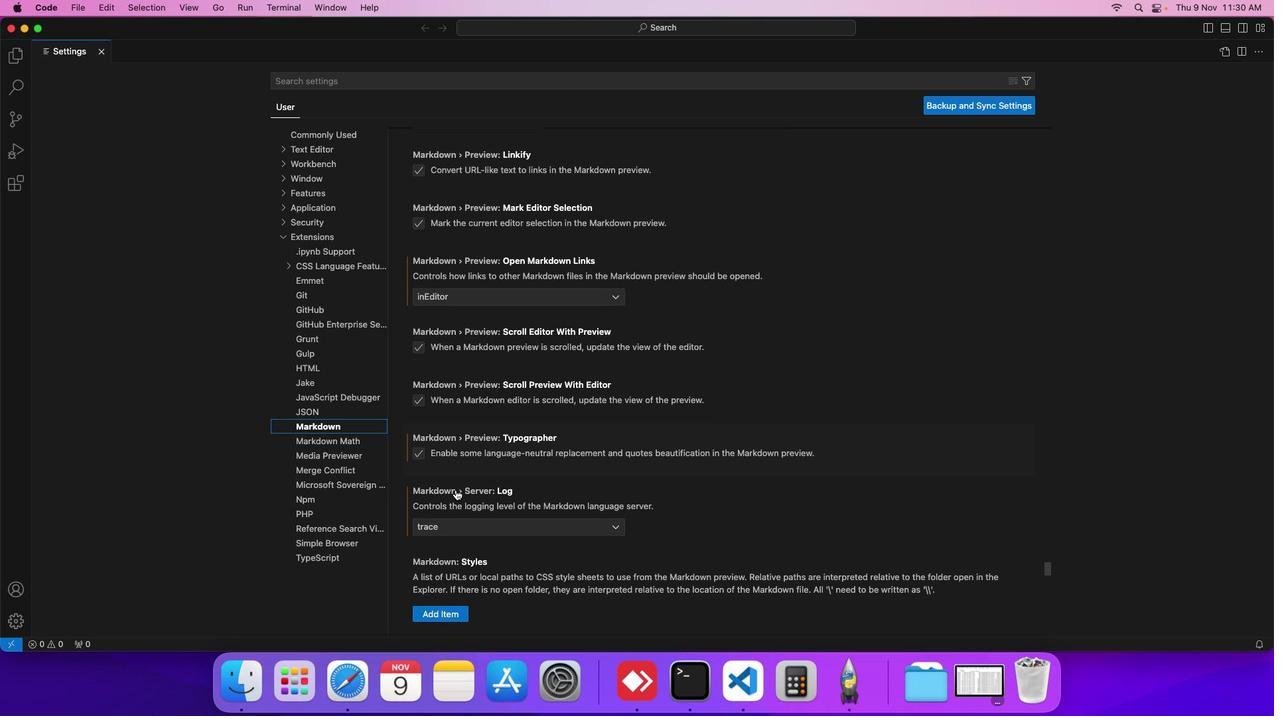 
Action: Mouse scrolled (467, 469) with delta (45, 93)
Screenshot: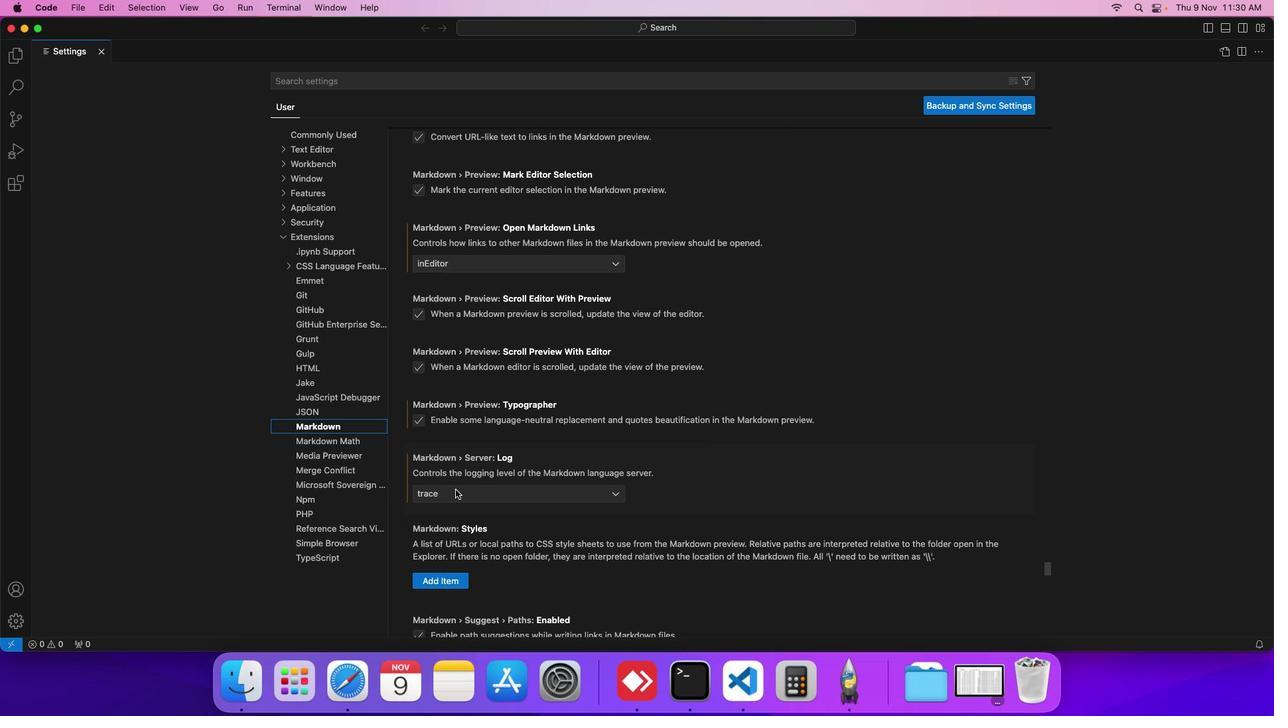 
Action: Mouse scrolled (467, 469) with delta (45, 93)
Screenshot: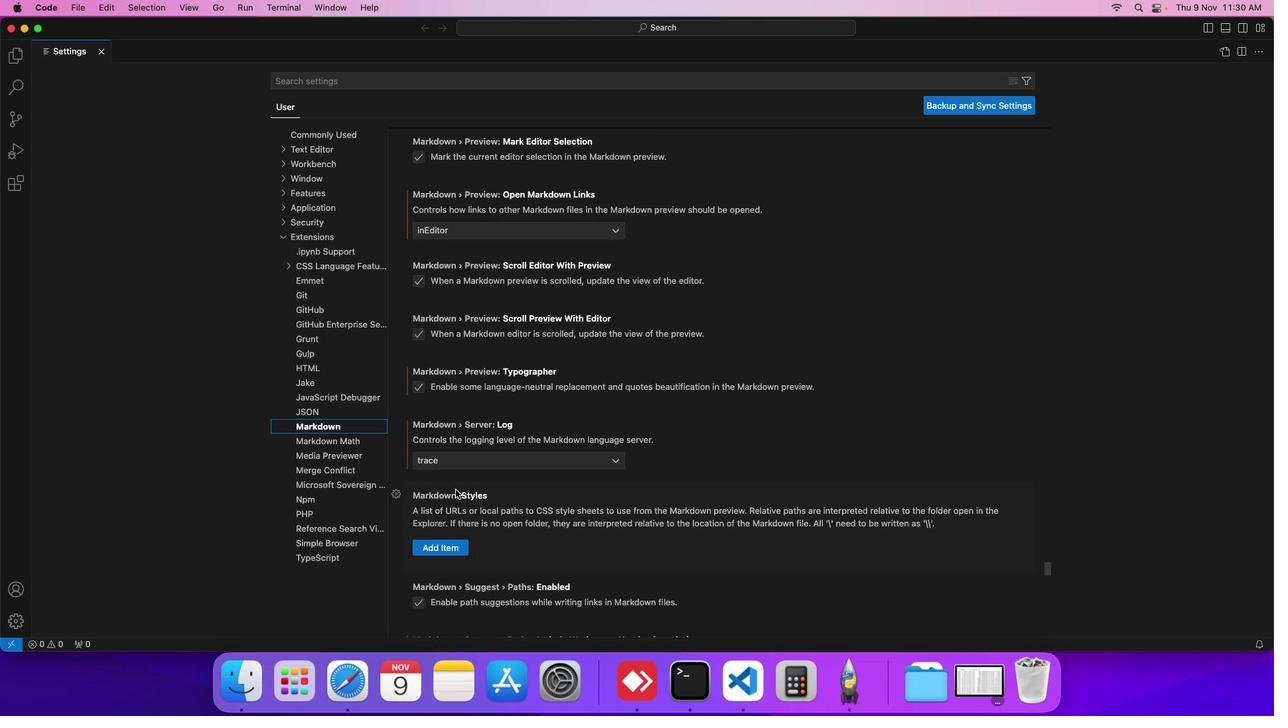 
Action: Mouse scrolled (467, 469) with delta (45, 93)
Screenshot: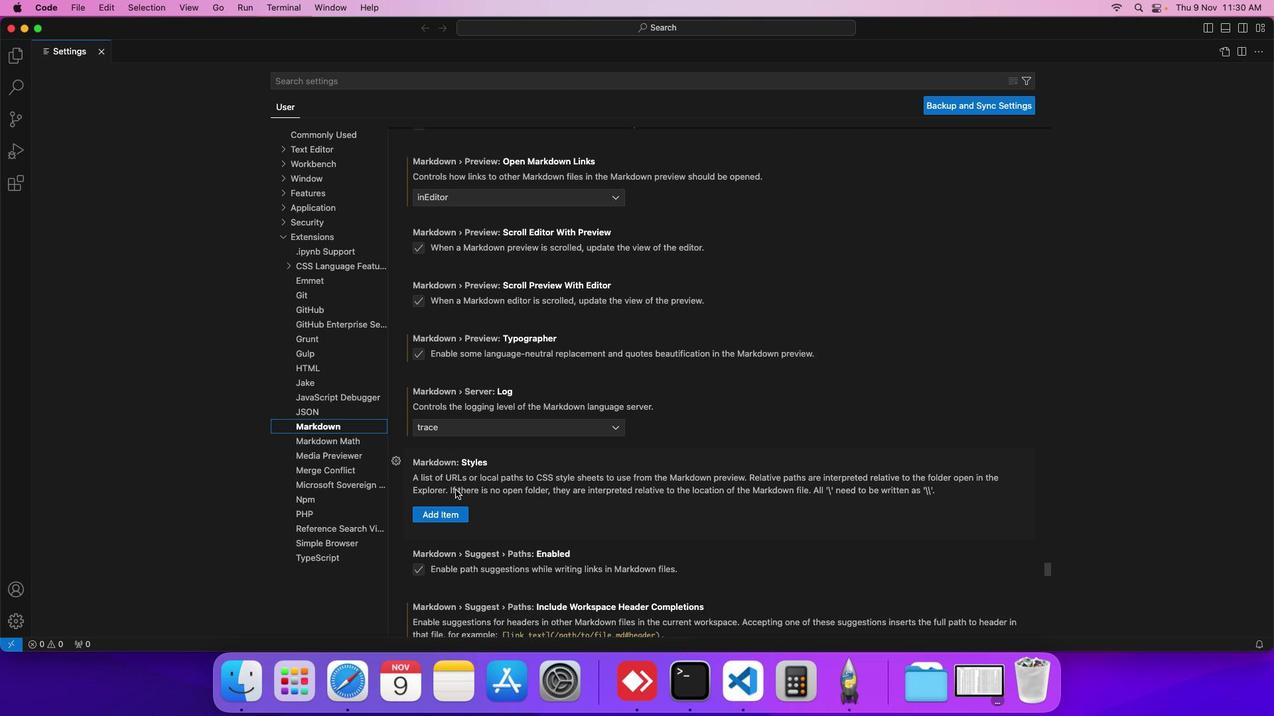 
Action: Mouse scrolled (467, 469) with delta (45, 93)
Screenshot: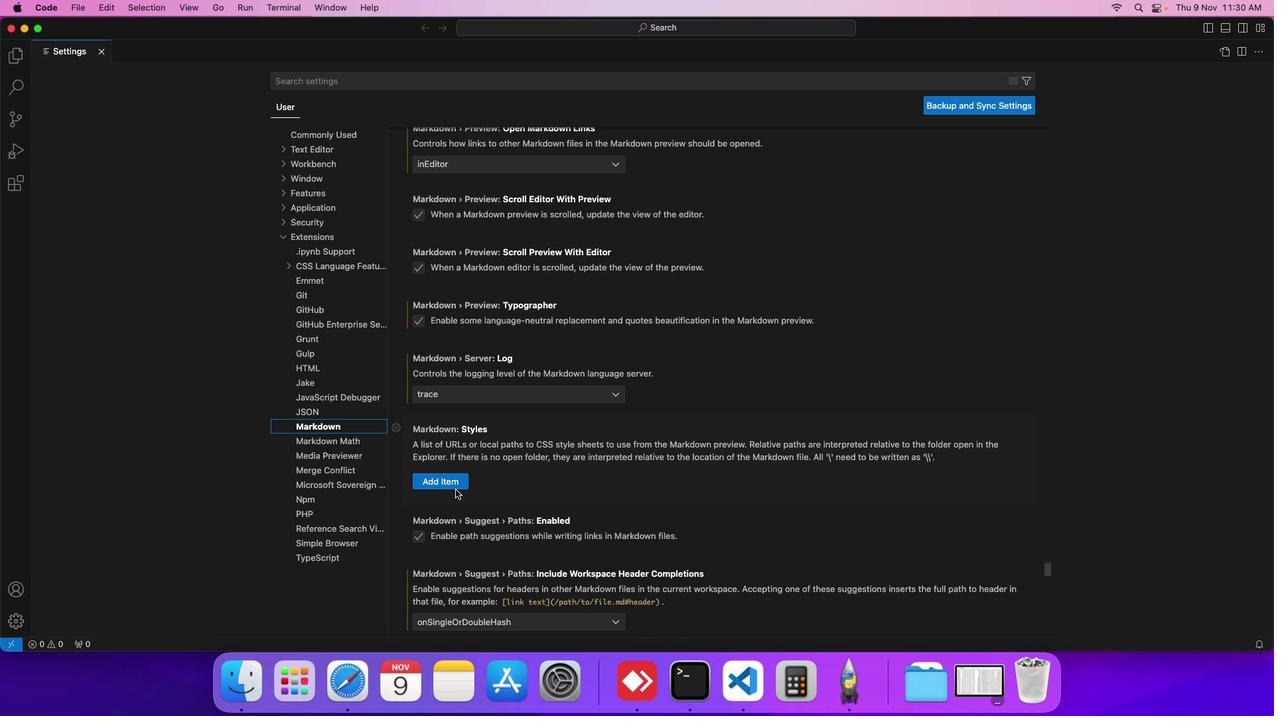 
Action: Mouse scrolled (467, 469) with delta (45, 93)
Screenshot: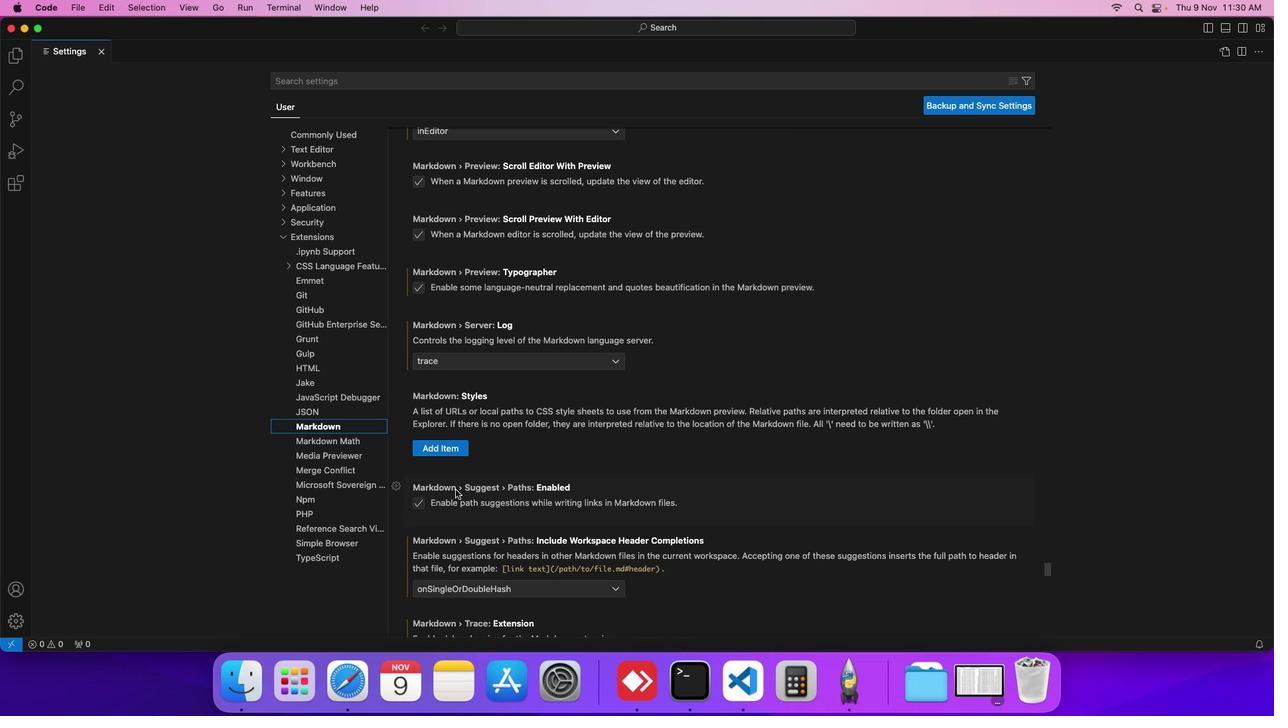 
Action: Mouse scrolled (467, 469) with delta (45, 93)
Screenshot: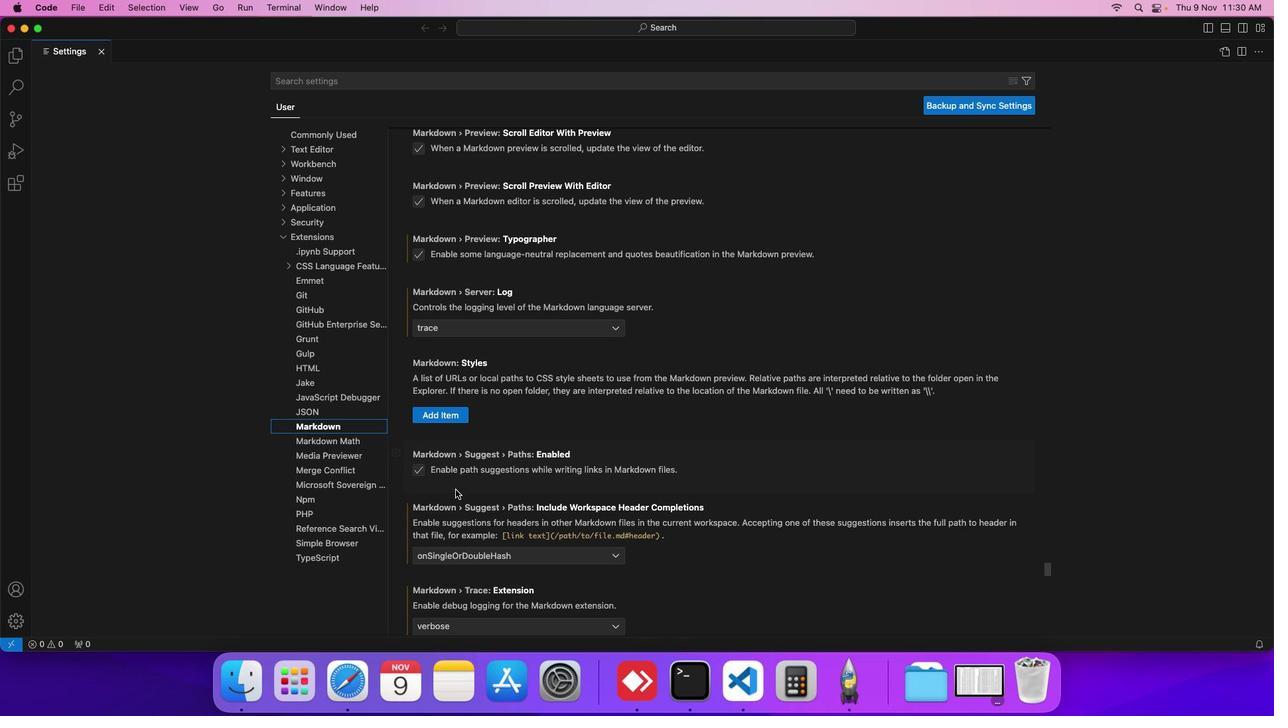 
Action: Mouse scrolled (467, 469) with delta (45, 93)
Screenshot: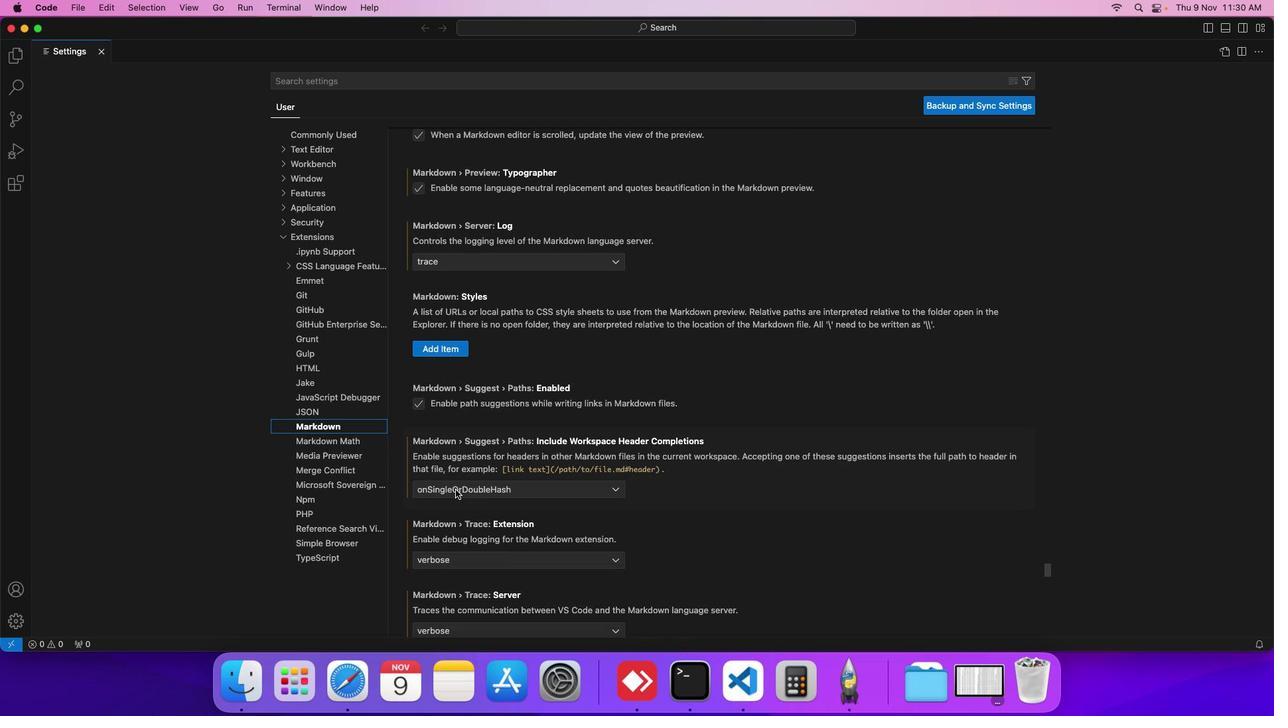 
Action: Mouse scrolled (467, 469) with delta (45, 93)
Screenshot: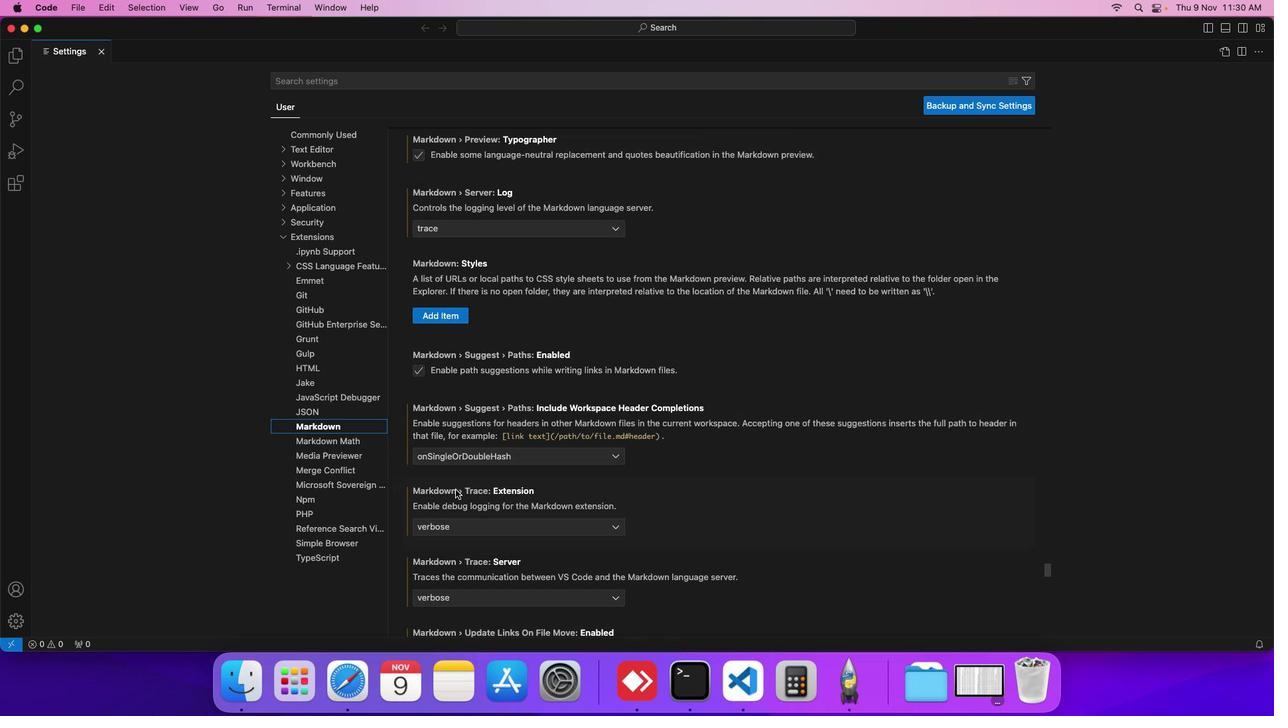 
Action: Mouse scrolled (467, 469) with delta (45, 93)
Screenshot: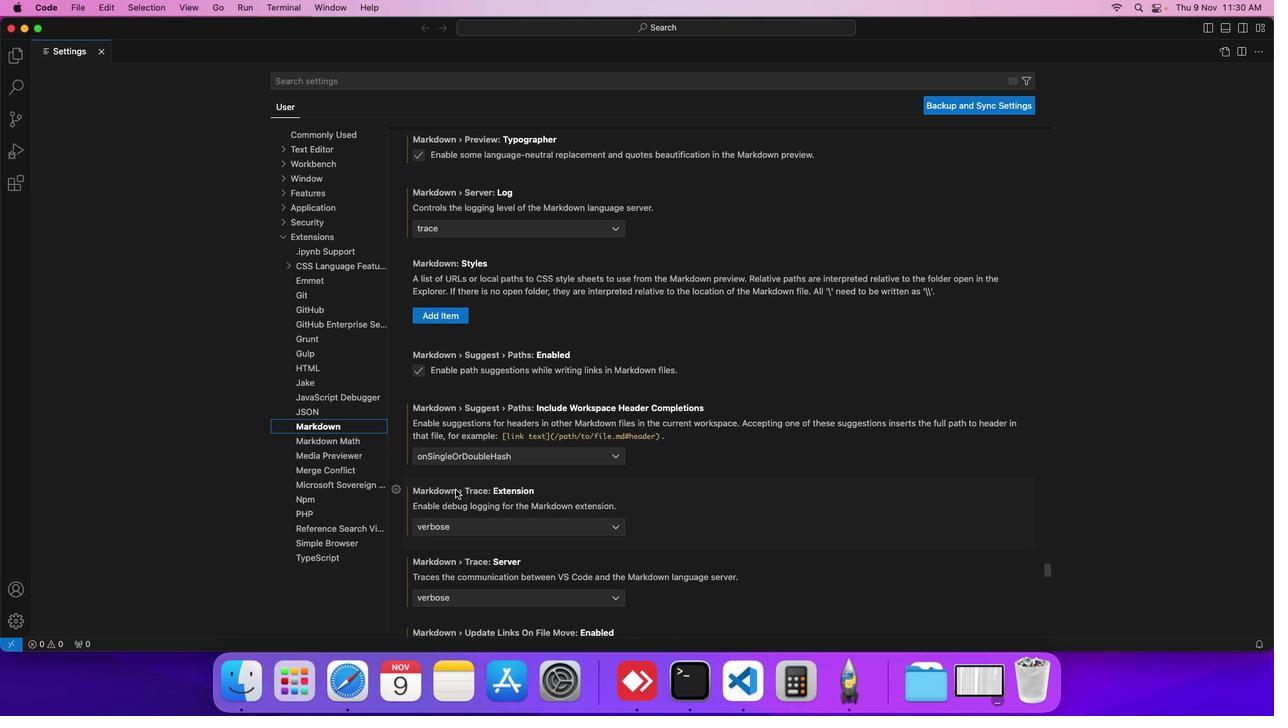 
Action: Mouse scrolled (467, 469) with delta (45, 93)
Screenshot: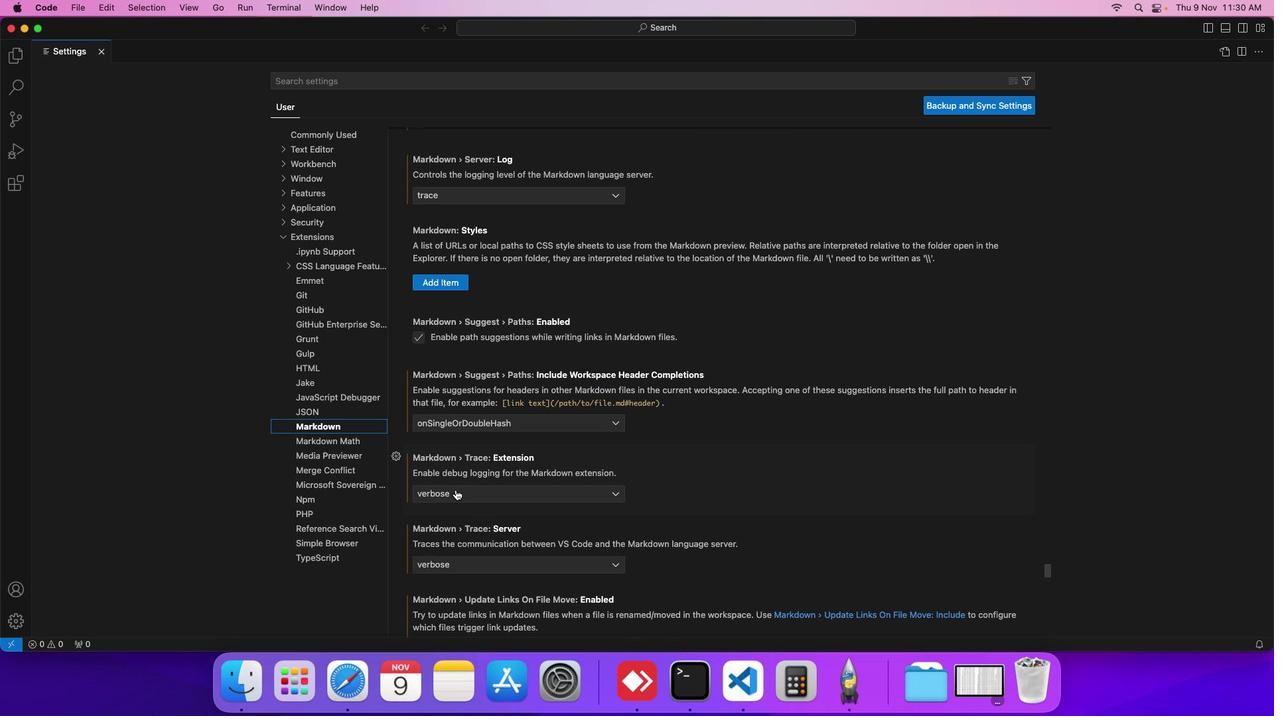 
Action: Mouse scrolled (467, 469) with delta (45, 93)
Screenshot: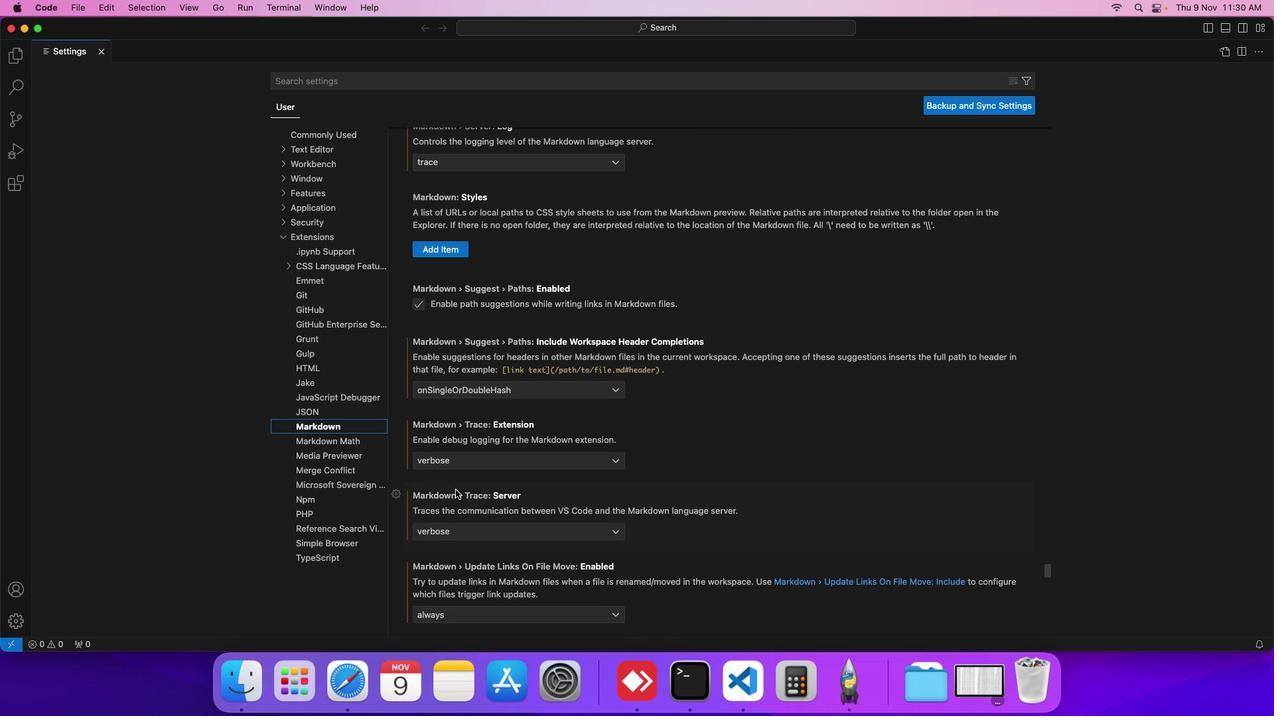 
Action: Mouse scrolled (467, 469) with delta (45, 93)
Screenshot: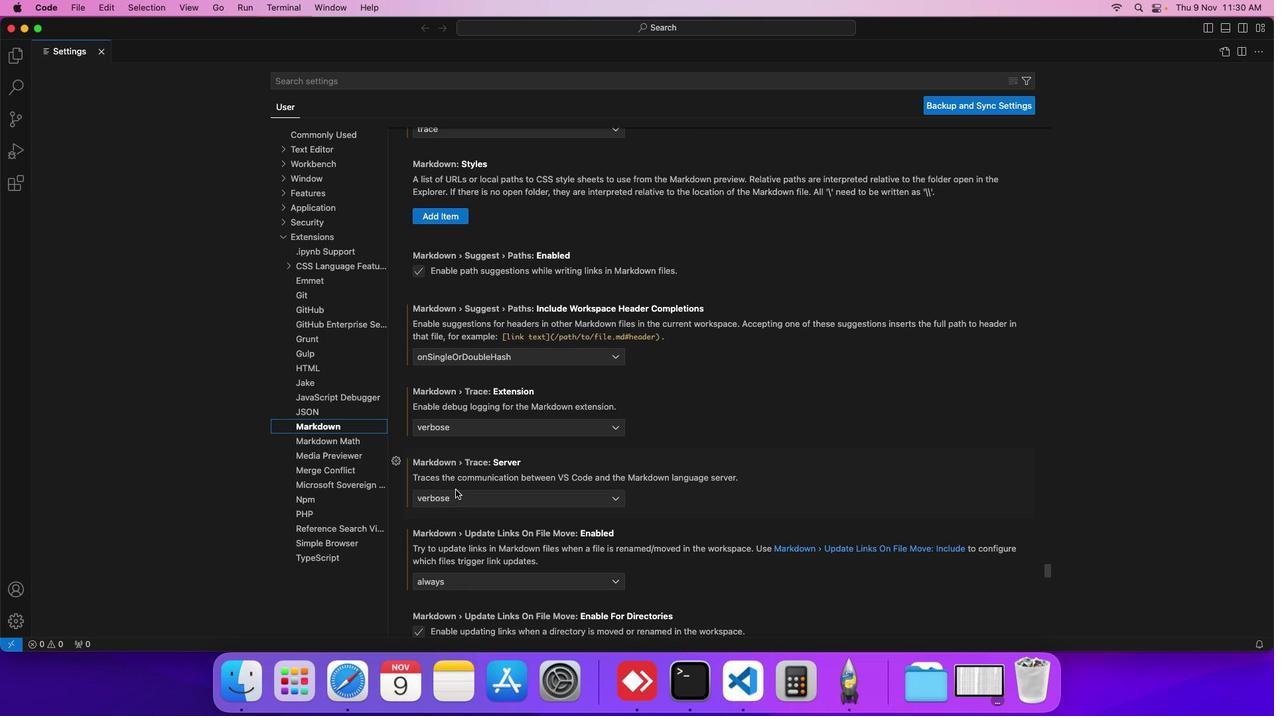 
Action: Mouse scrolled (467, 469) with delta (45, 93)
Screenshot: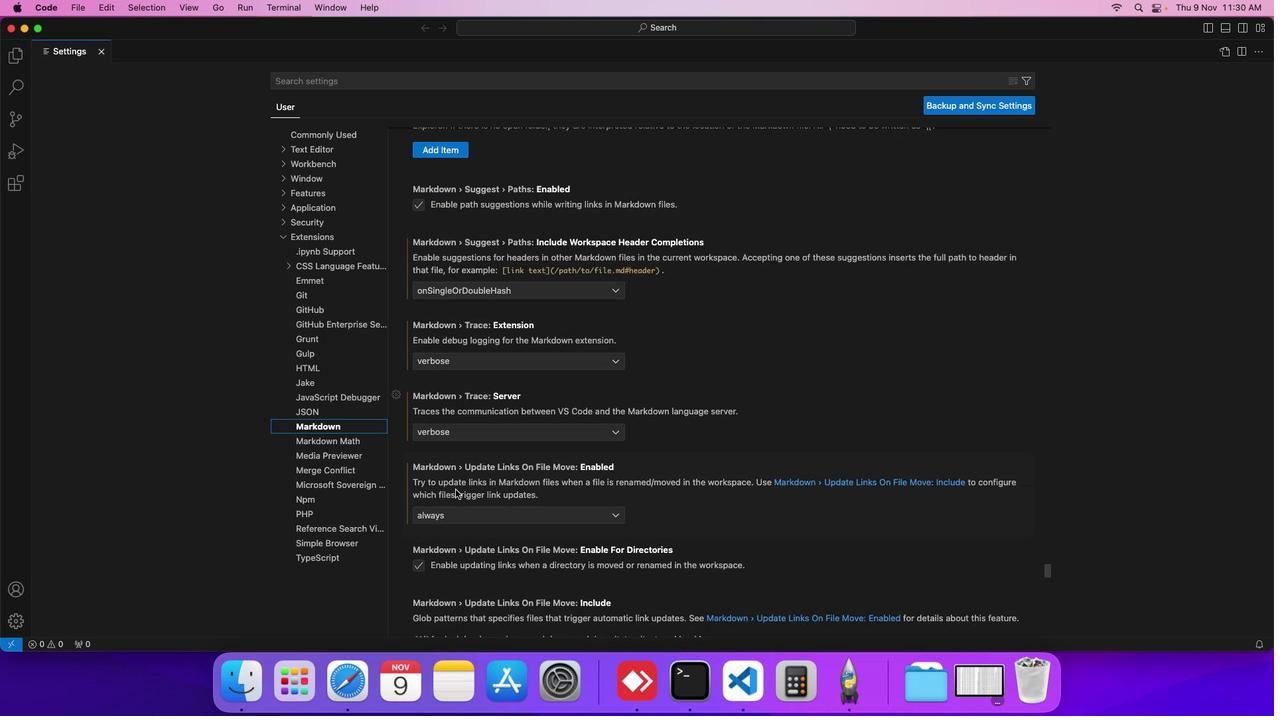 
Action: Mouse scrolled (467, 469) with delta (45, 93)
Screenshot: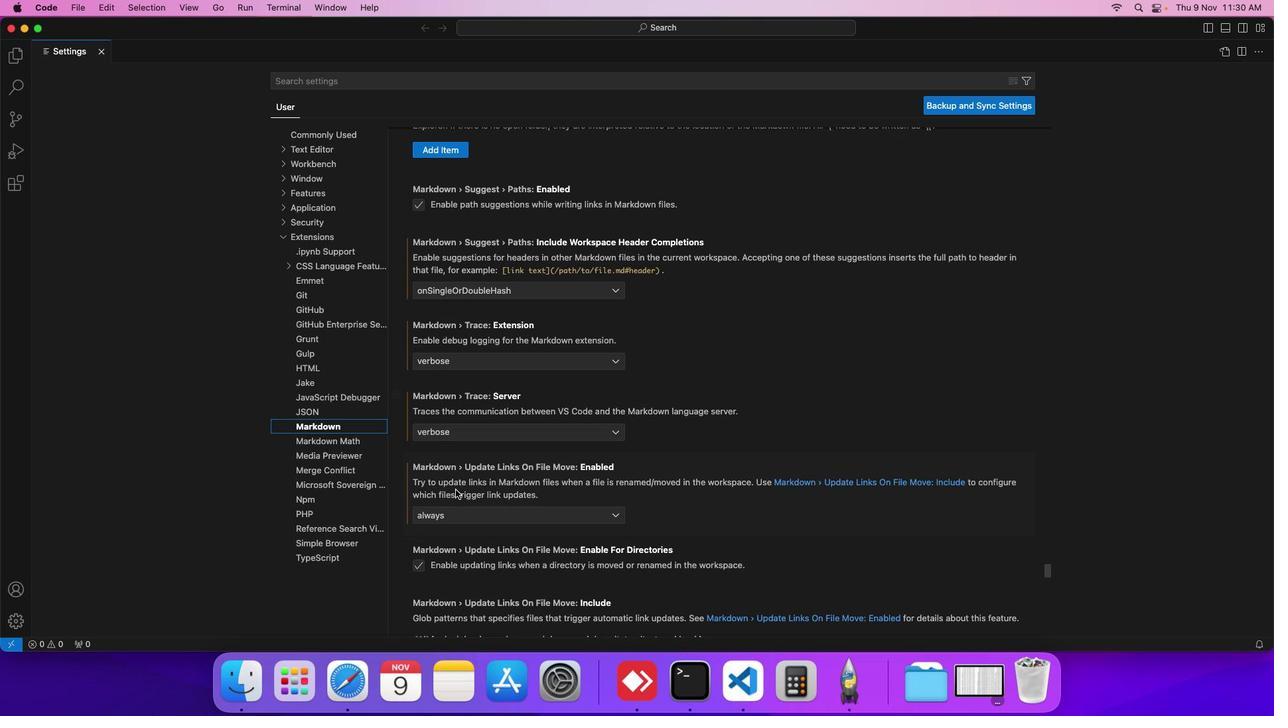 
Action: Mouse scrolled (467, 469) with delta (45, 93)
Screenshot: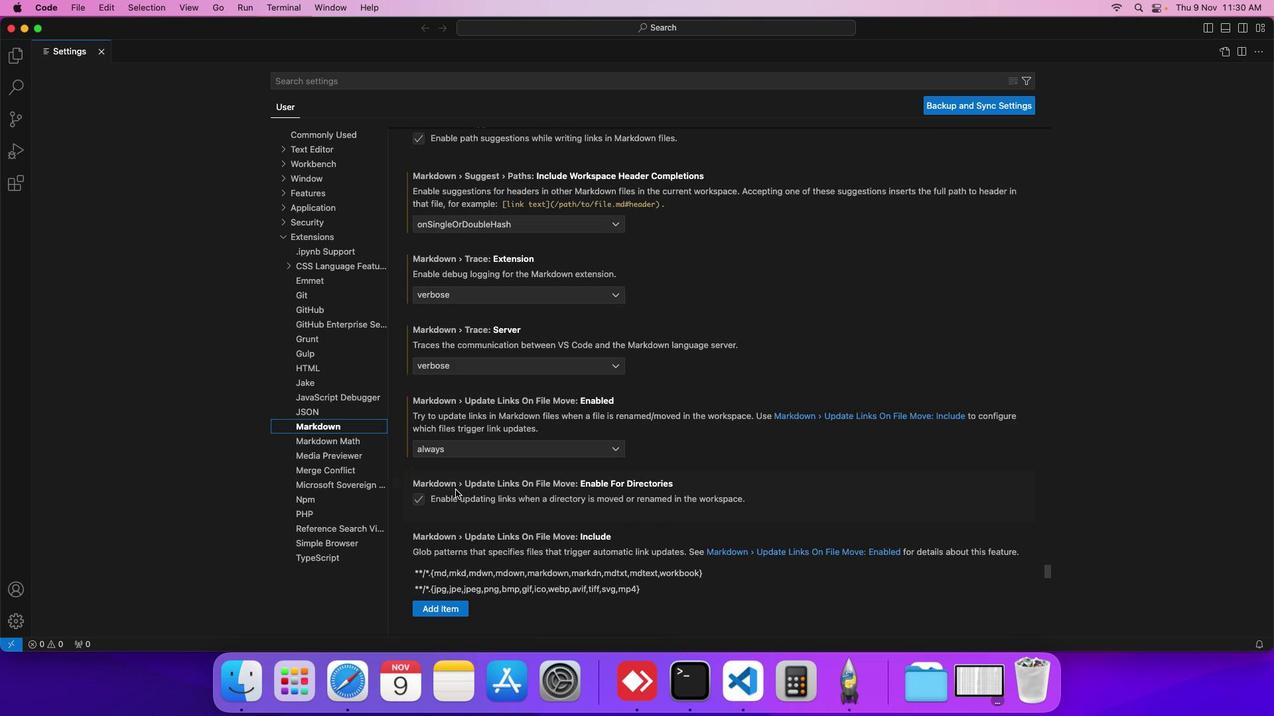 
Action: Mouse scrolled (467, 469) with delta (45, 93)
Screenshot: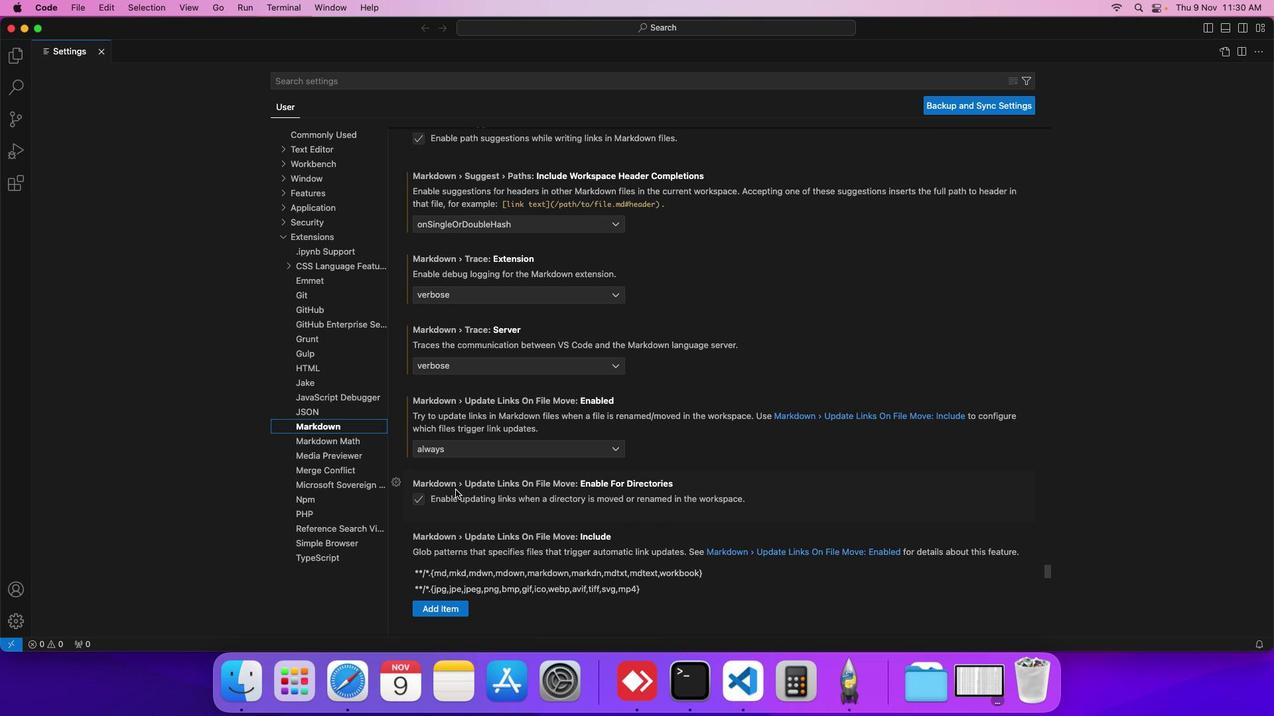 
Action: Mouse moved to (479, 435)
Screenshot: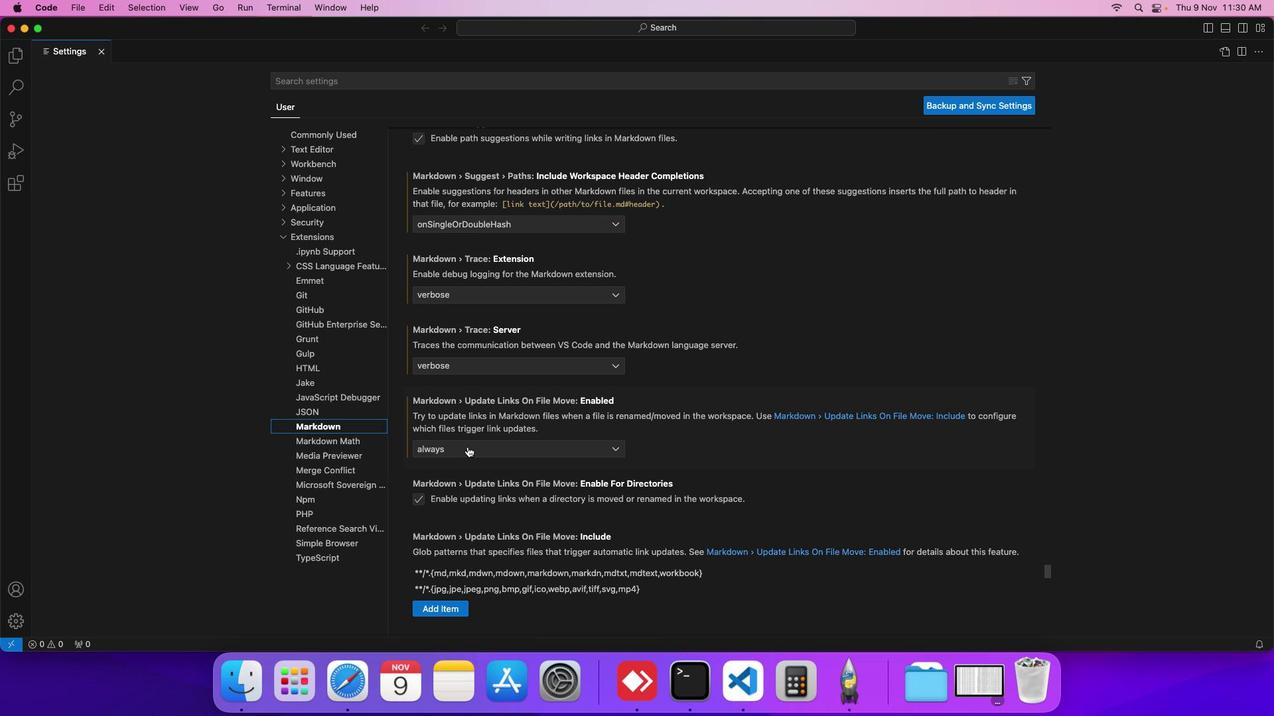
Action: Mouse pressed left at (479, 435)
Screenshot: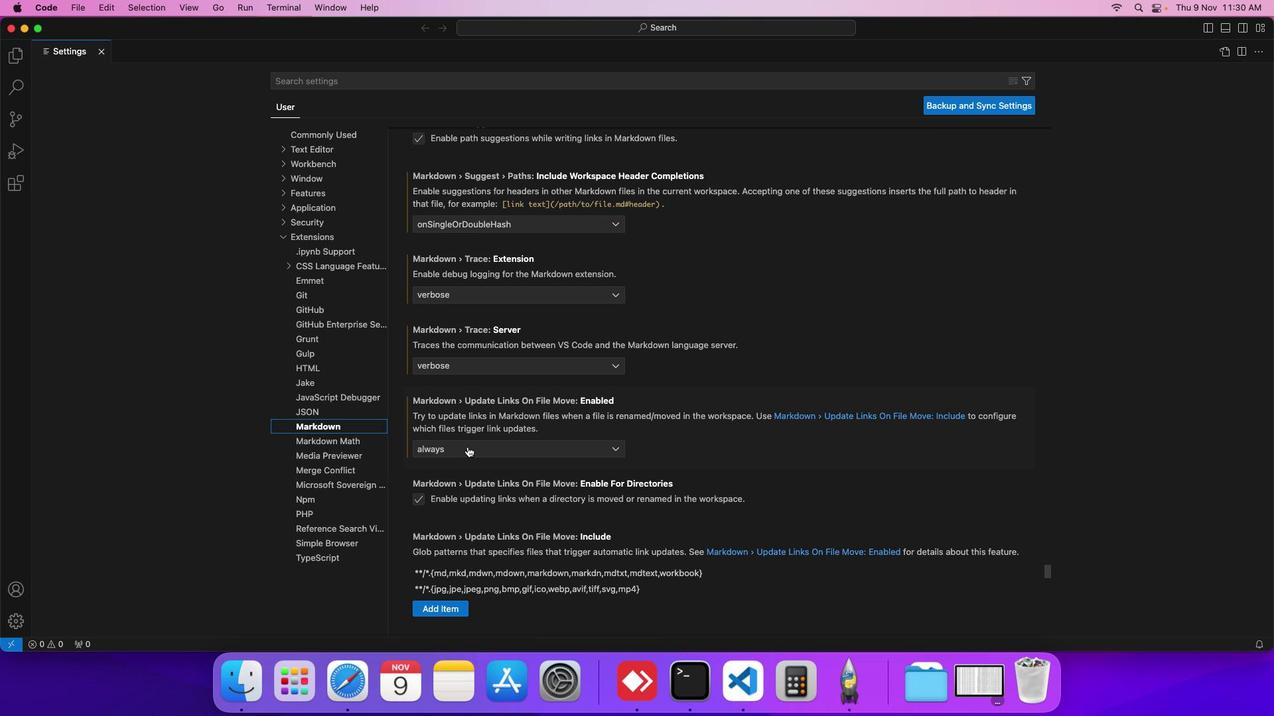 
Action: Mouse moved to (445, 469)
Screenshot: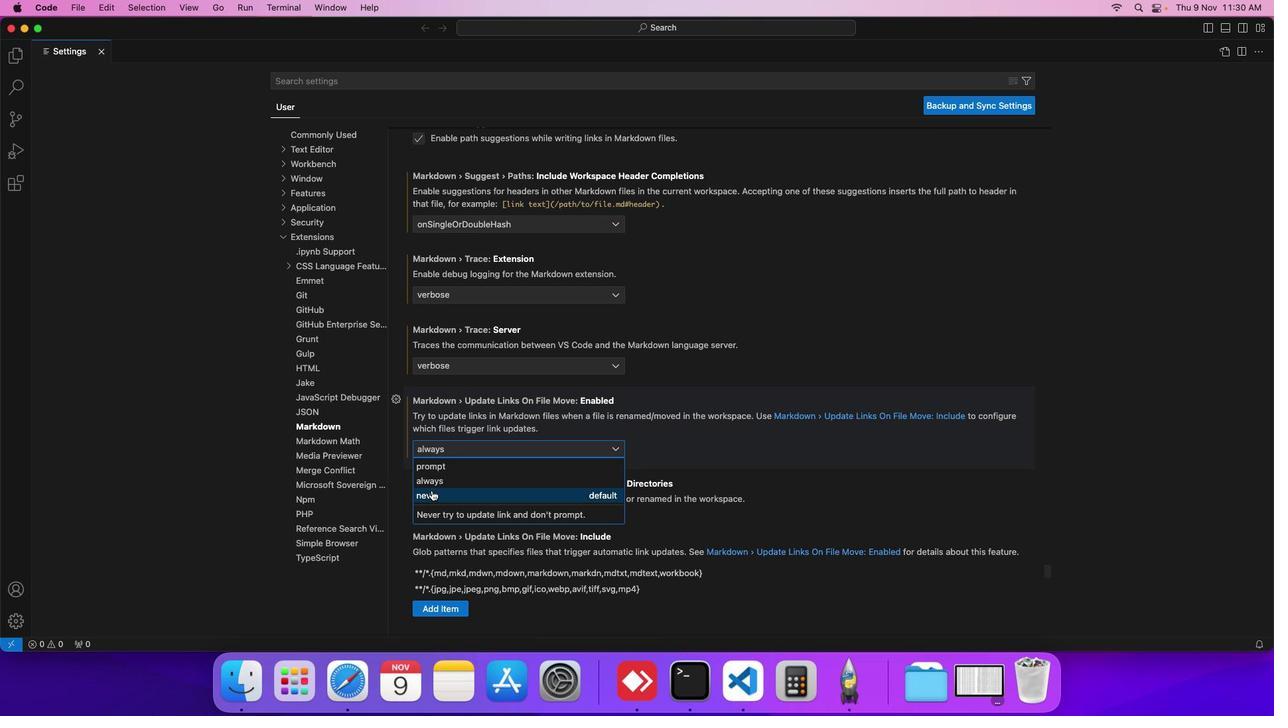 
Action: Mouse pressed left at (445, 469)
Screenshot: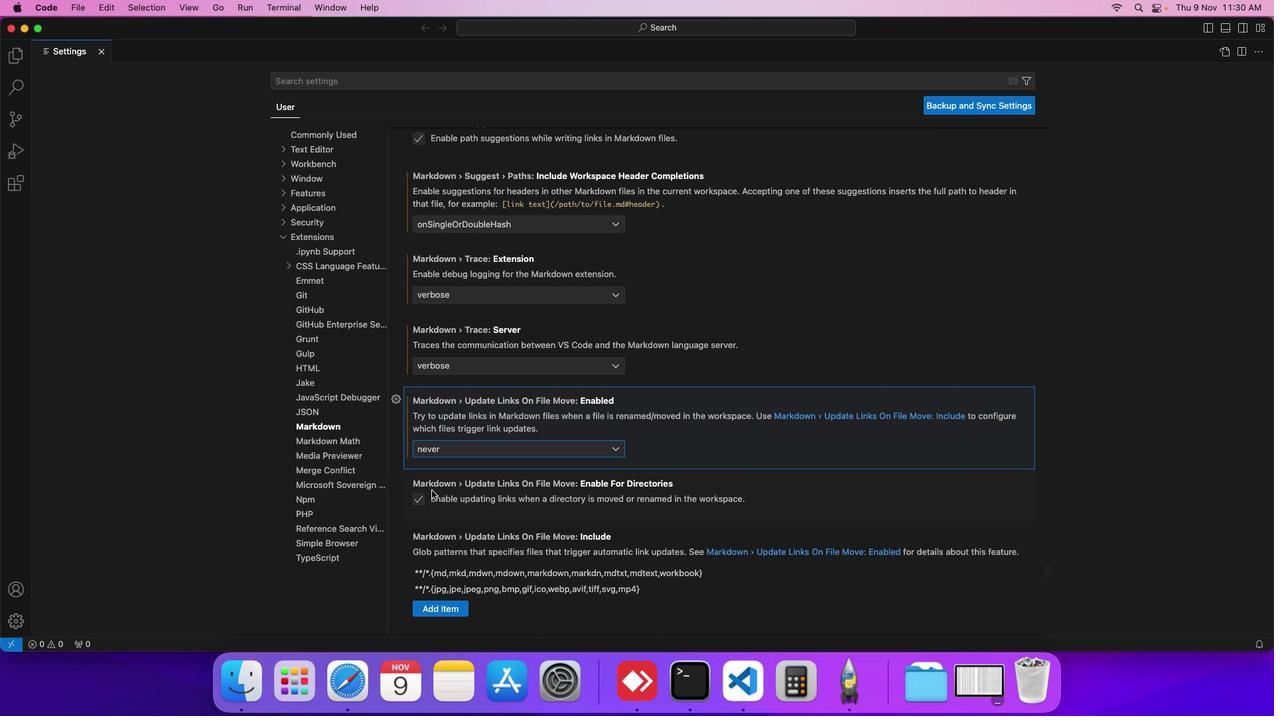 
Action: Mouse moved to (467, 454)
Screenshot: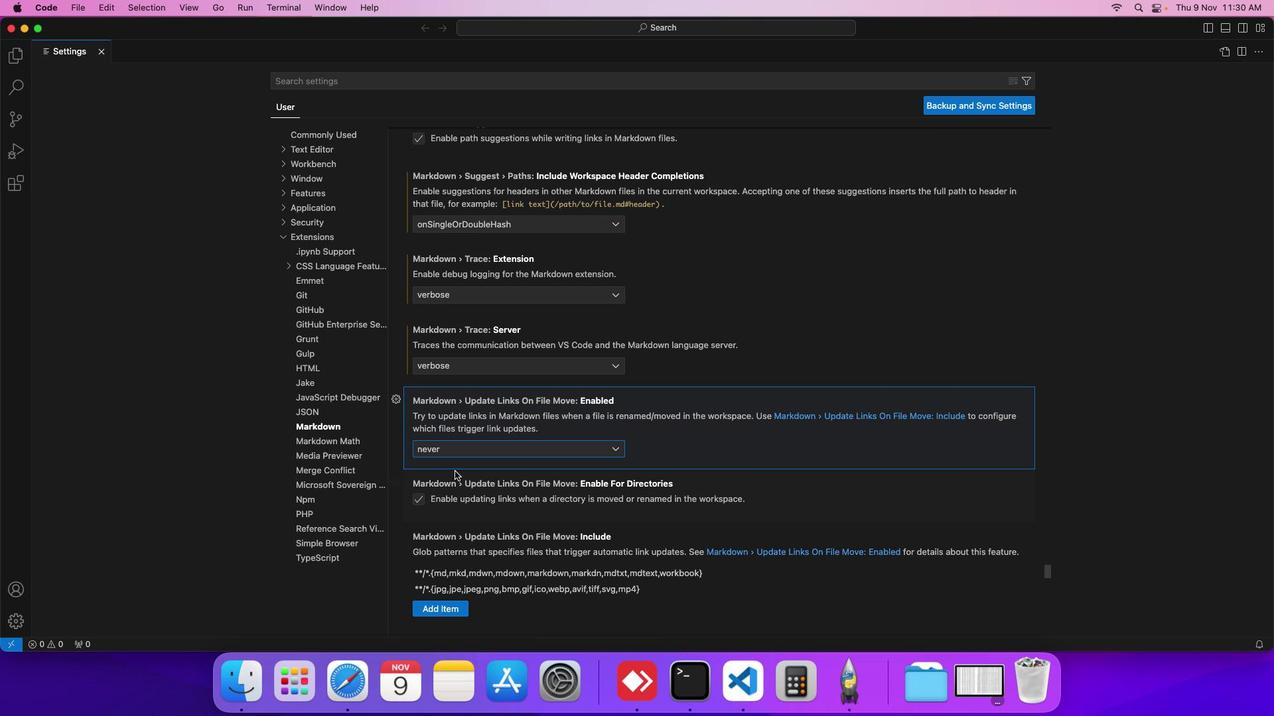 
